 Task: Check the schedule for the "Victory Lane Racing NASCAR Cup Series".
Action: Mouse moved to (222, 391)
Screenshot: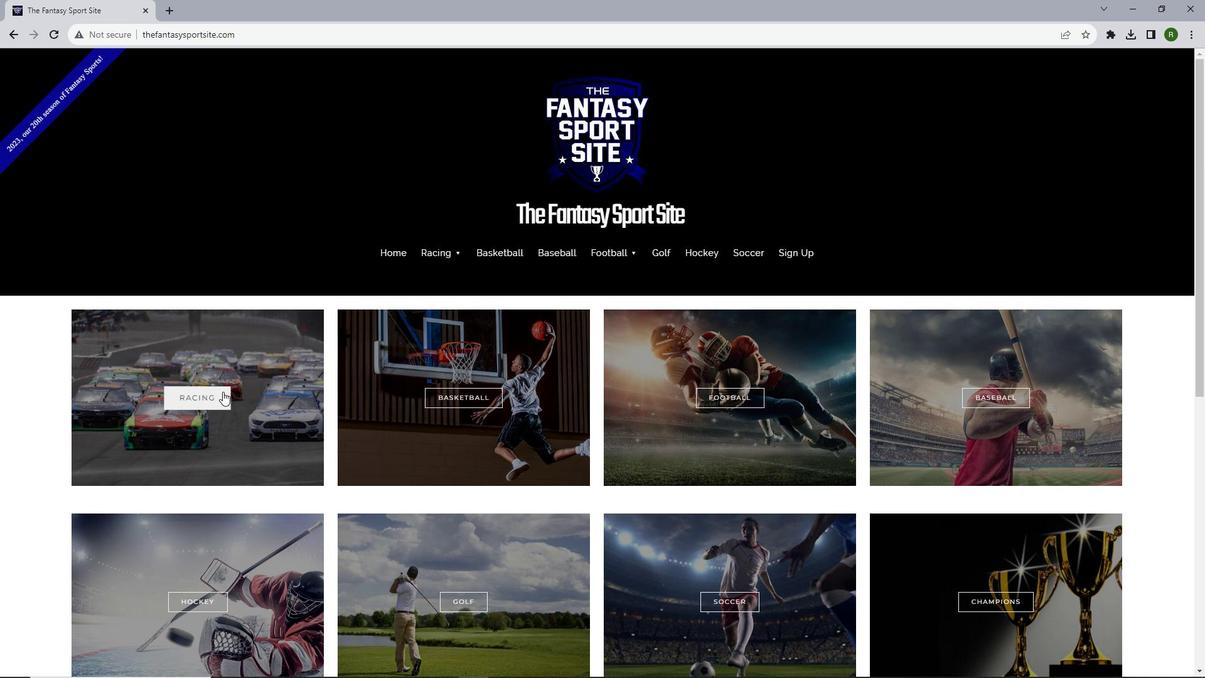 
Action: Mouse pressed left at (222, 391)
Screenshot: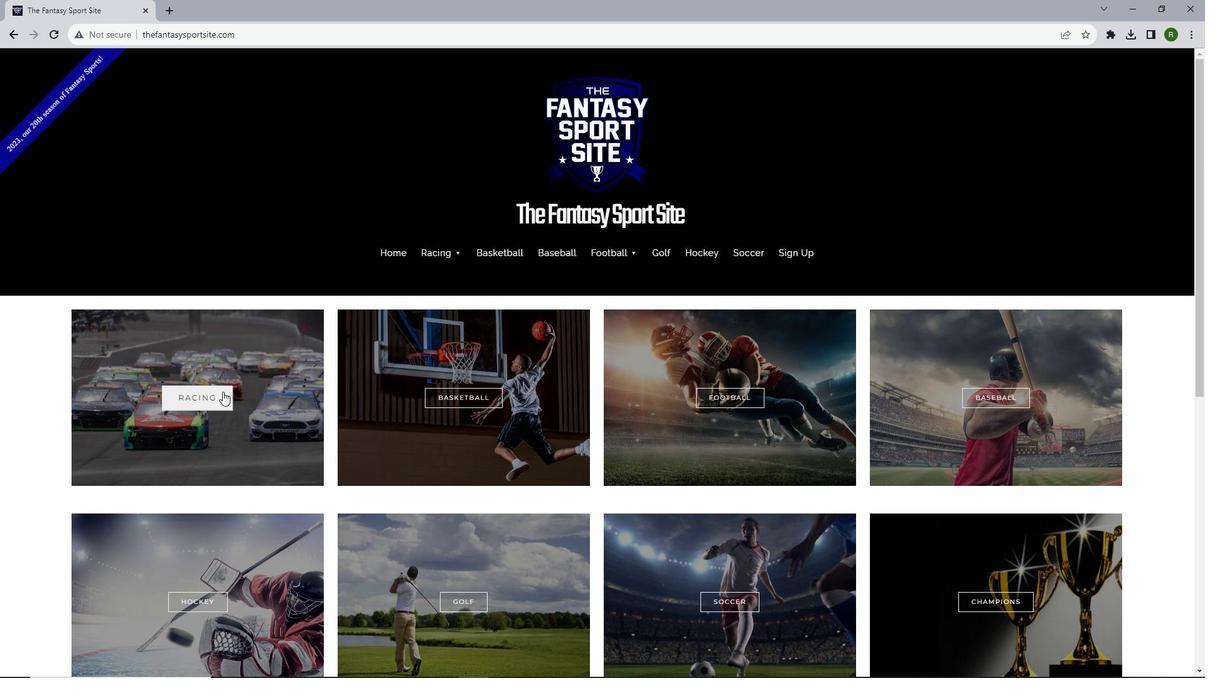 
Action: Mouse moved to (460, 364)
Screenshot: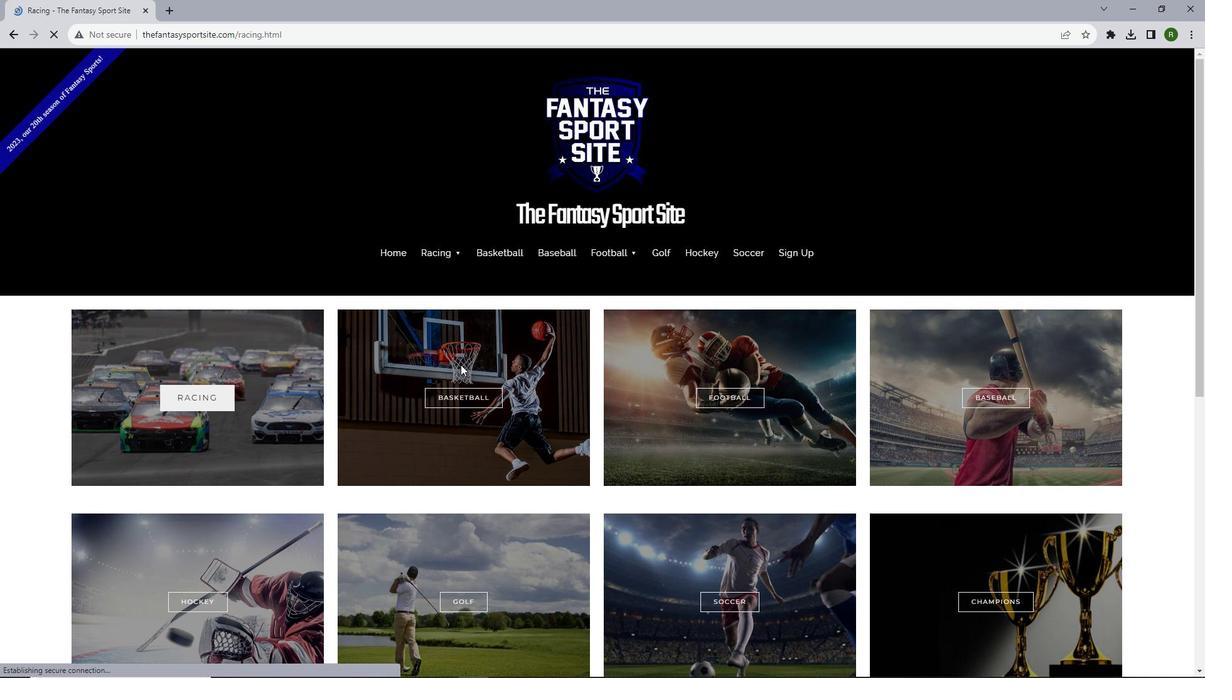
Action: Mouse scrolled (460, 364) with delta (0, 0)
Screenshot: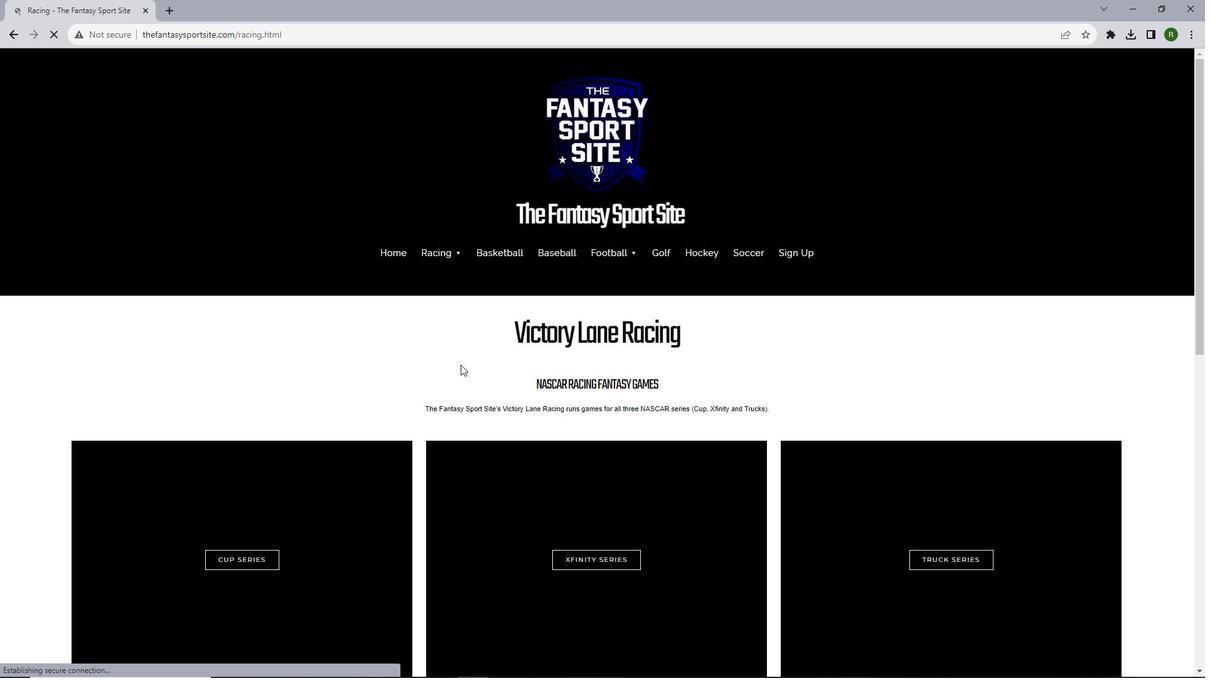 
Action: Mouse scrolled (460, 364) with delta (0, 0)
Screenshot: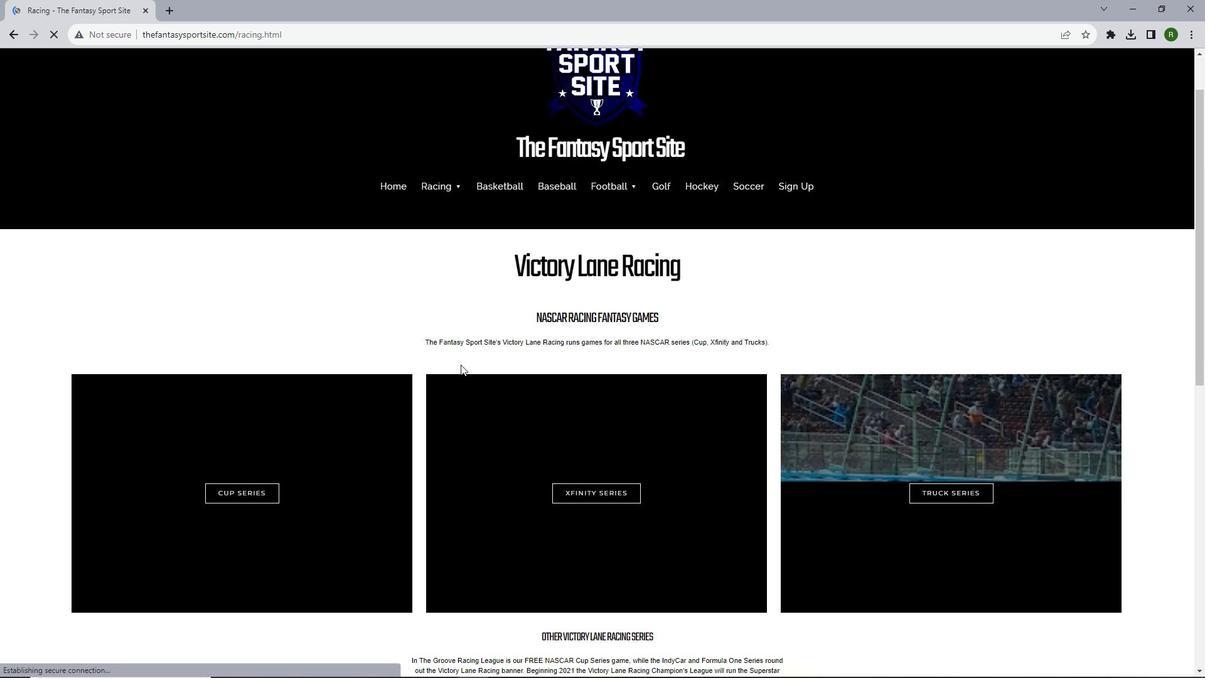 
Action: Mouse scrolled (460, 364) with delta (0, 0)
Screenshot: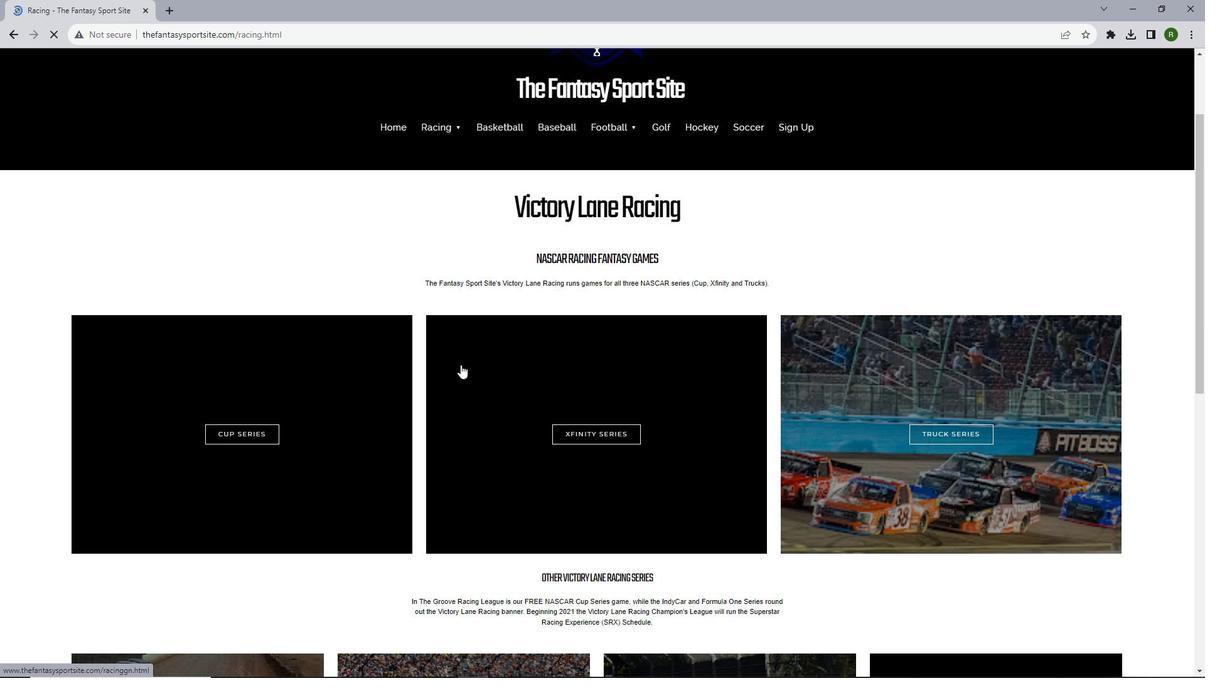 
Action: Mouse scrolled (460, 364) with delta (0, 0)
Screenshot: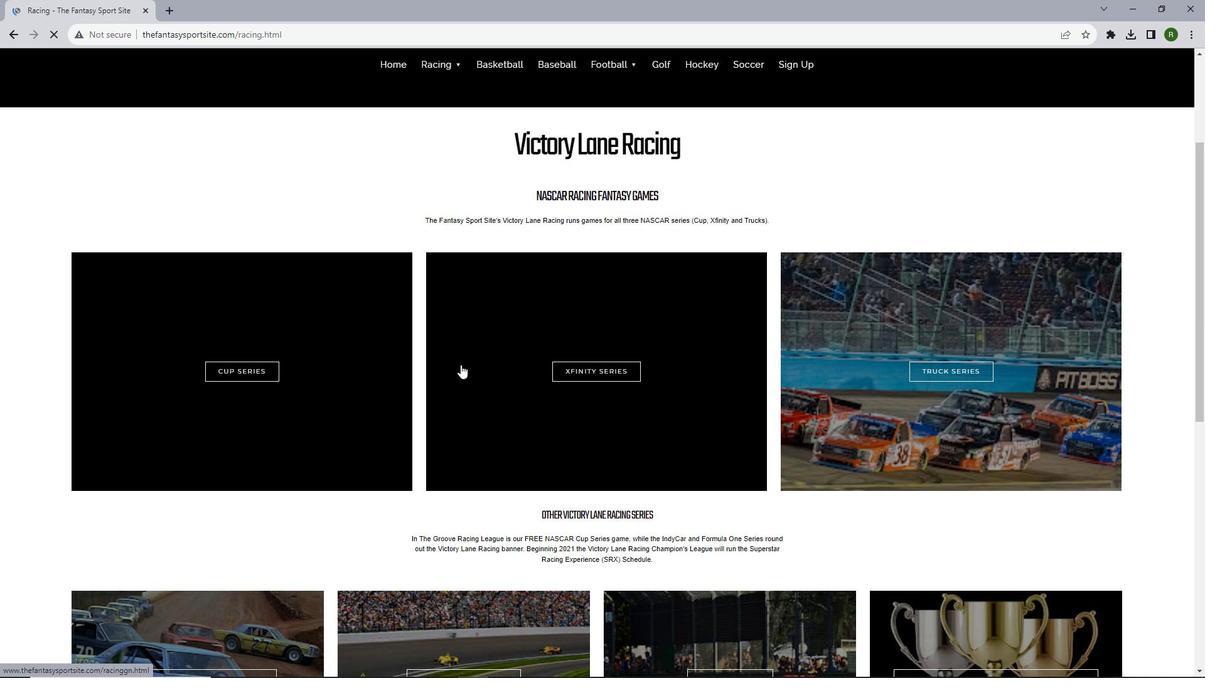 
Action: Mouse moved to (217, 303)
Screenshot: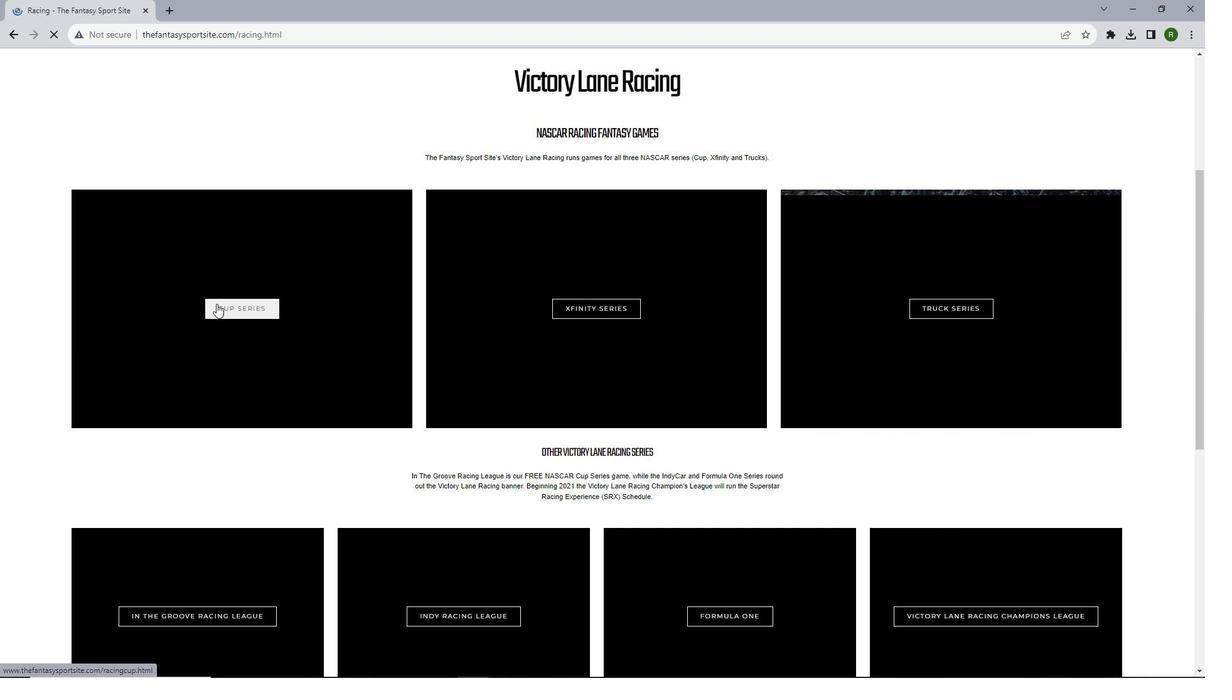 
Action: Mouse pressed left at (217, 303)
Screenshot: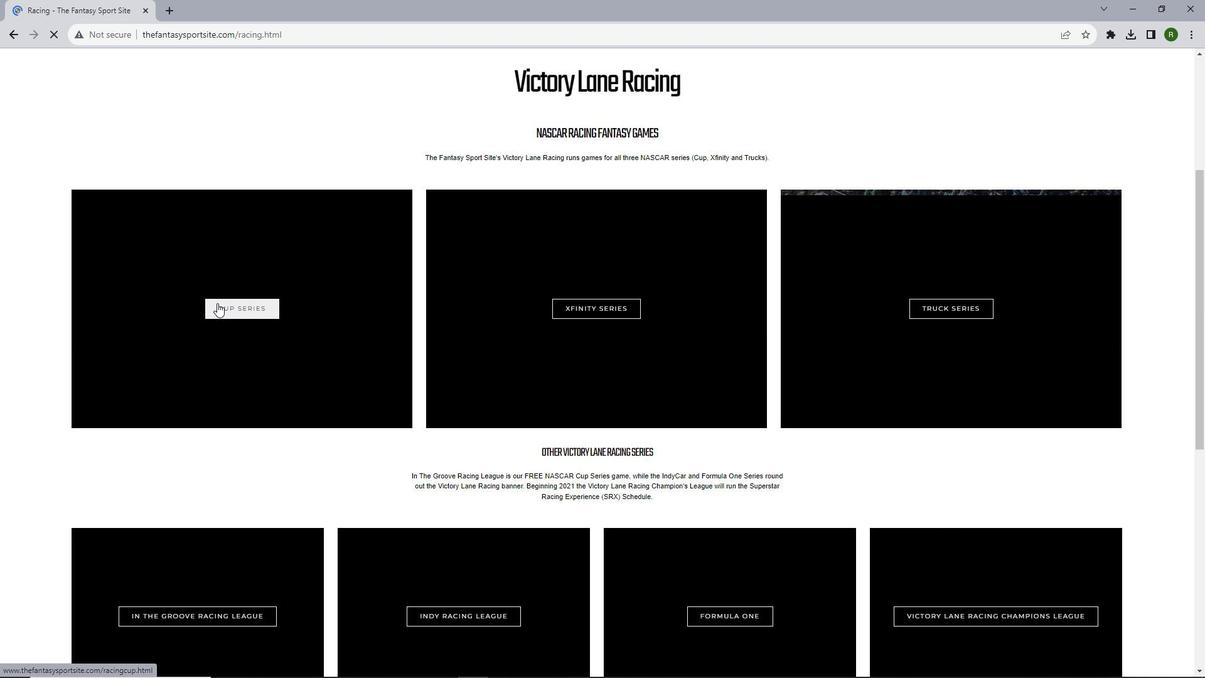 
Action: Mouse moved to (391, 309)
Screenshot: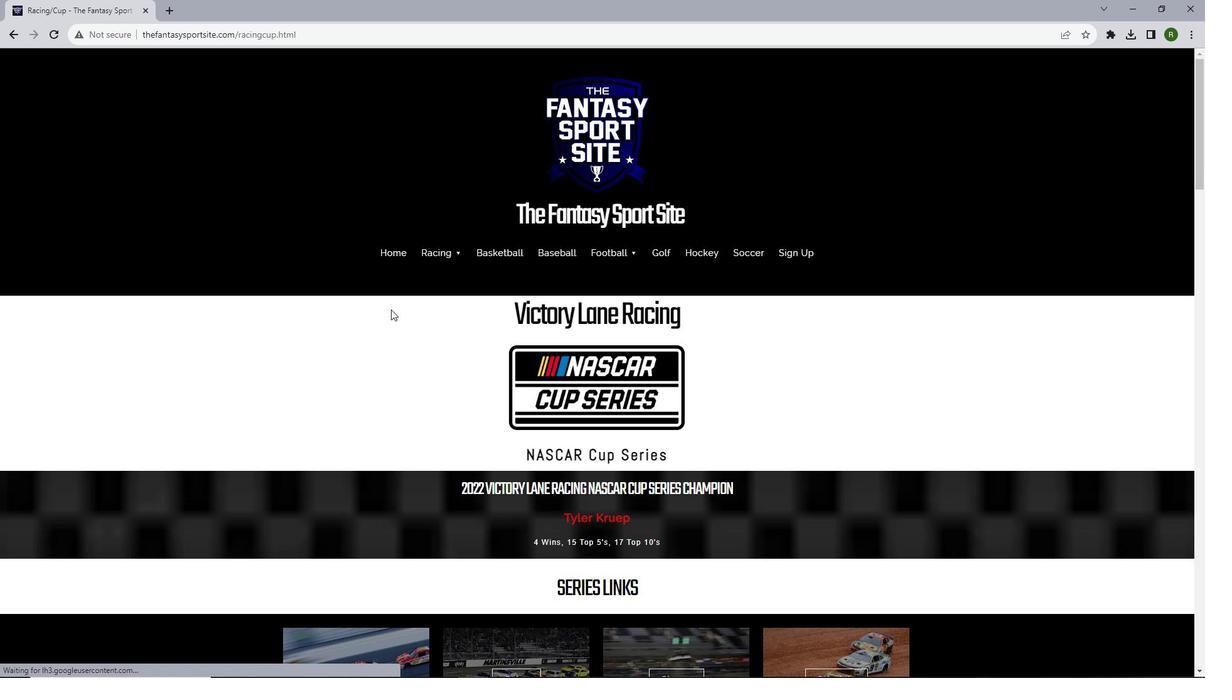 
Action: Mouse scrolled (391, 308) with delta (0, 0)
Screenshot: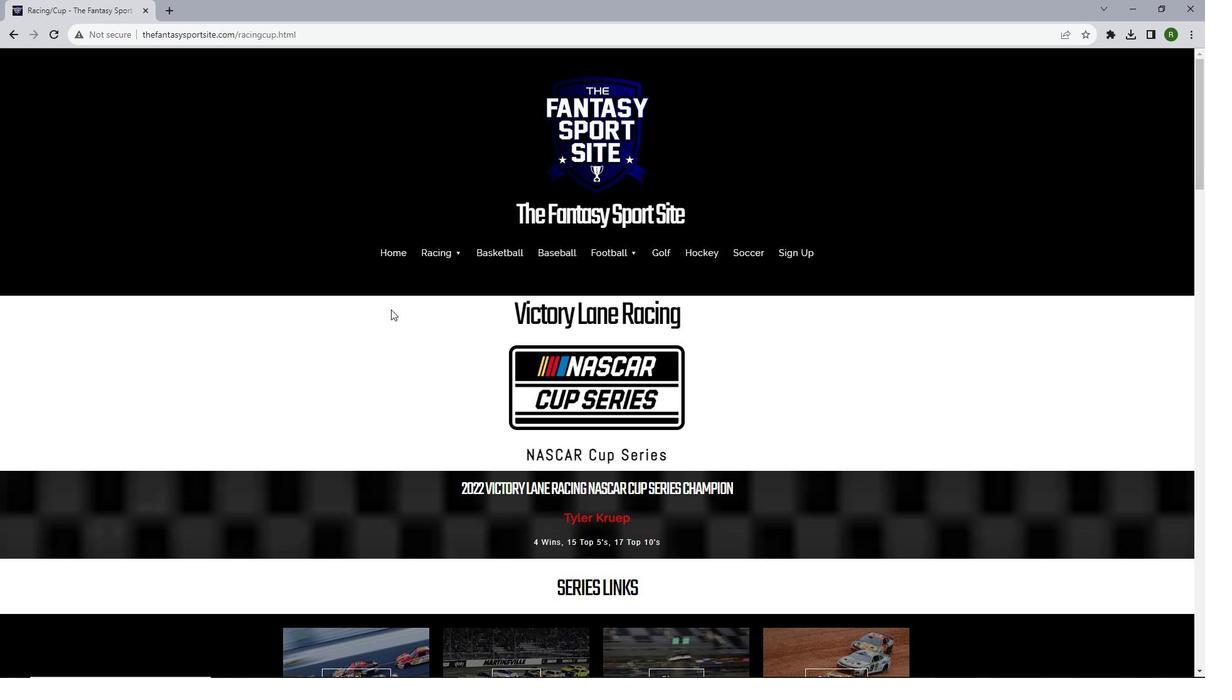 
Action: Mouse moved to (392, 309)
Screenshot: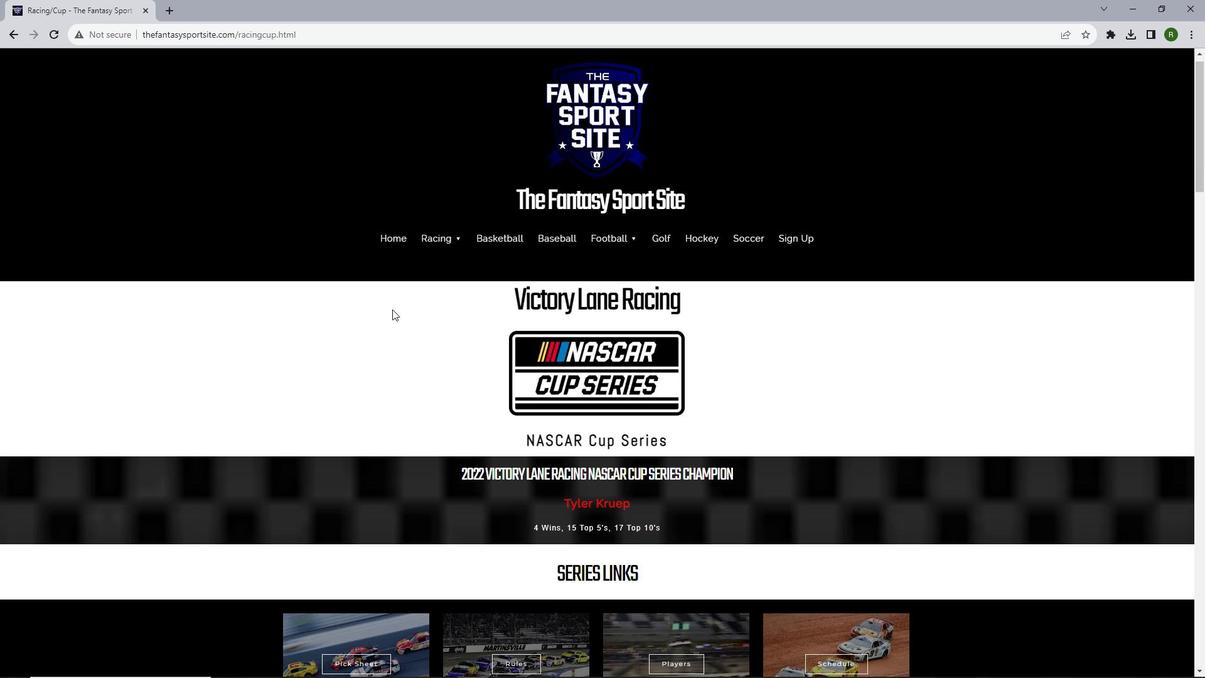 
Action: Mouse scrolled (392, 308) with delta (0, 0)
Screenshot: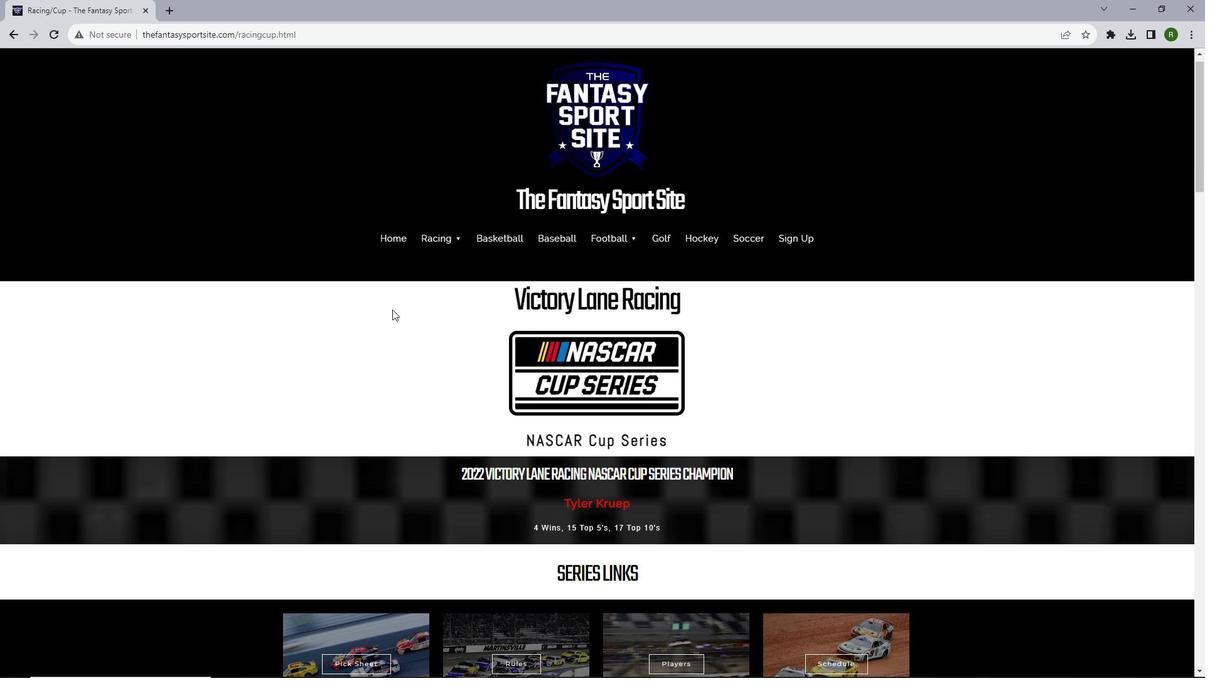 
Action: Mouse scrolled (392, 308) with delta (0, 0)
Screenshot: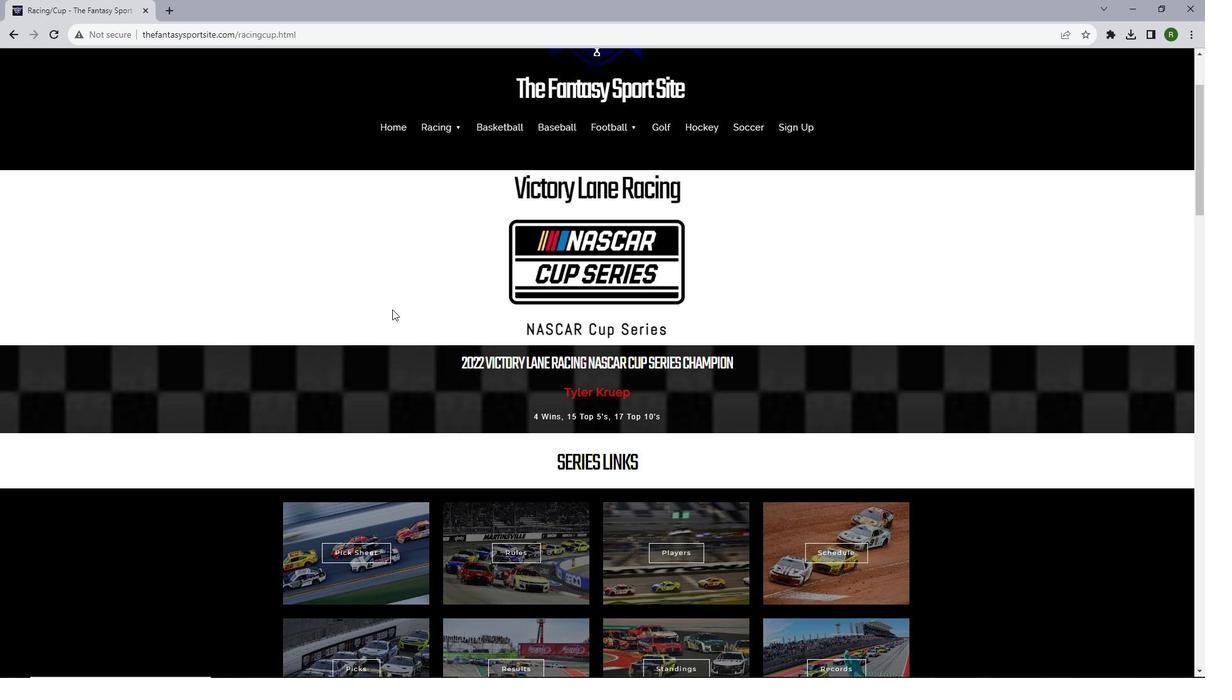 
Action: Mouse moved to (412, 312)
Screenshot: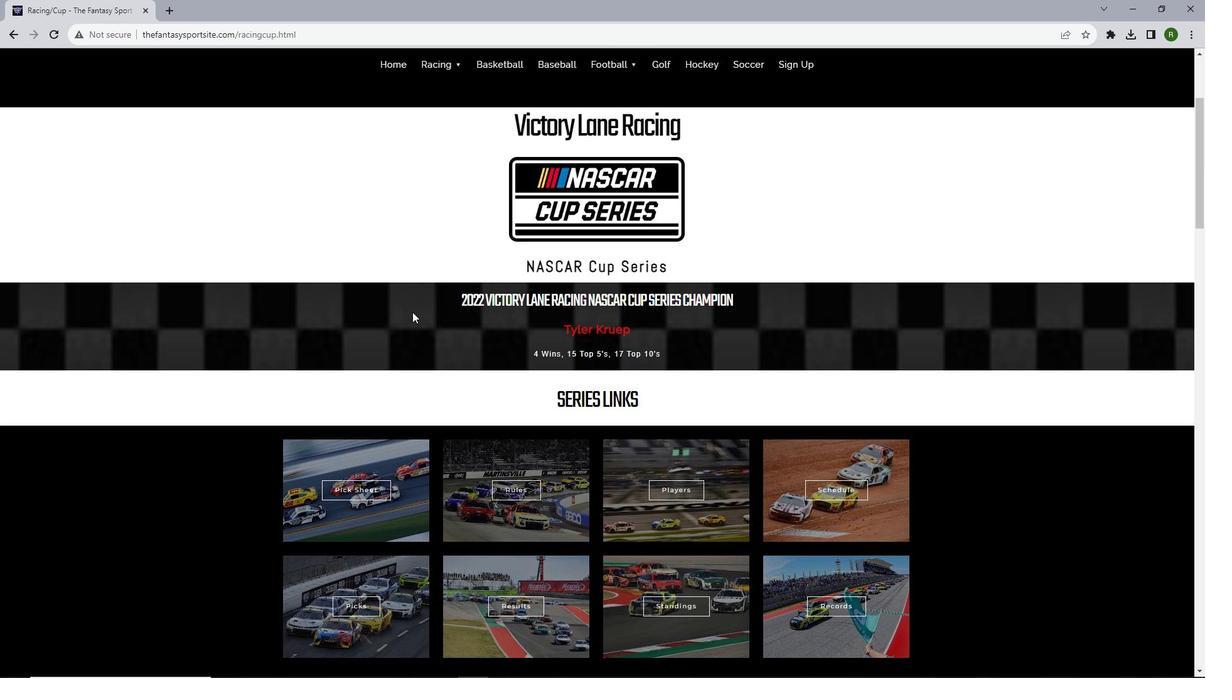 
Action: Mouse scrolled (412, 311) with delta (0, 0)
Screenshot: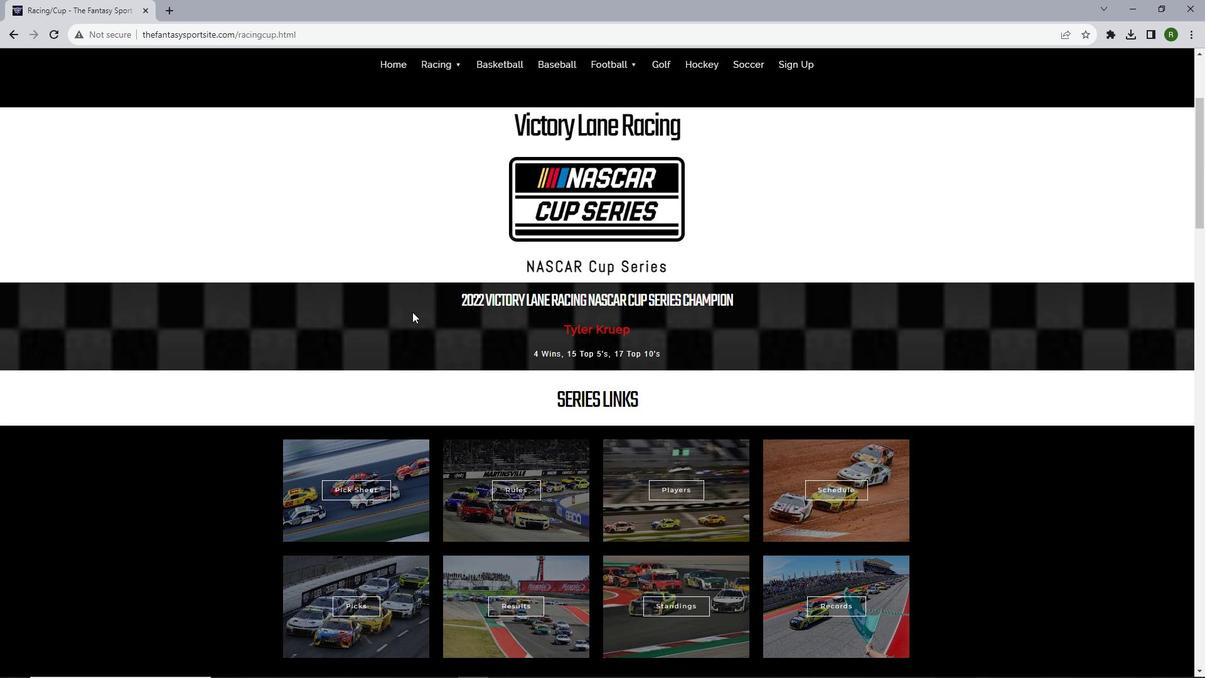 
Action: Mouse moved to (425, 312)
Screenshot: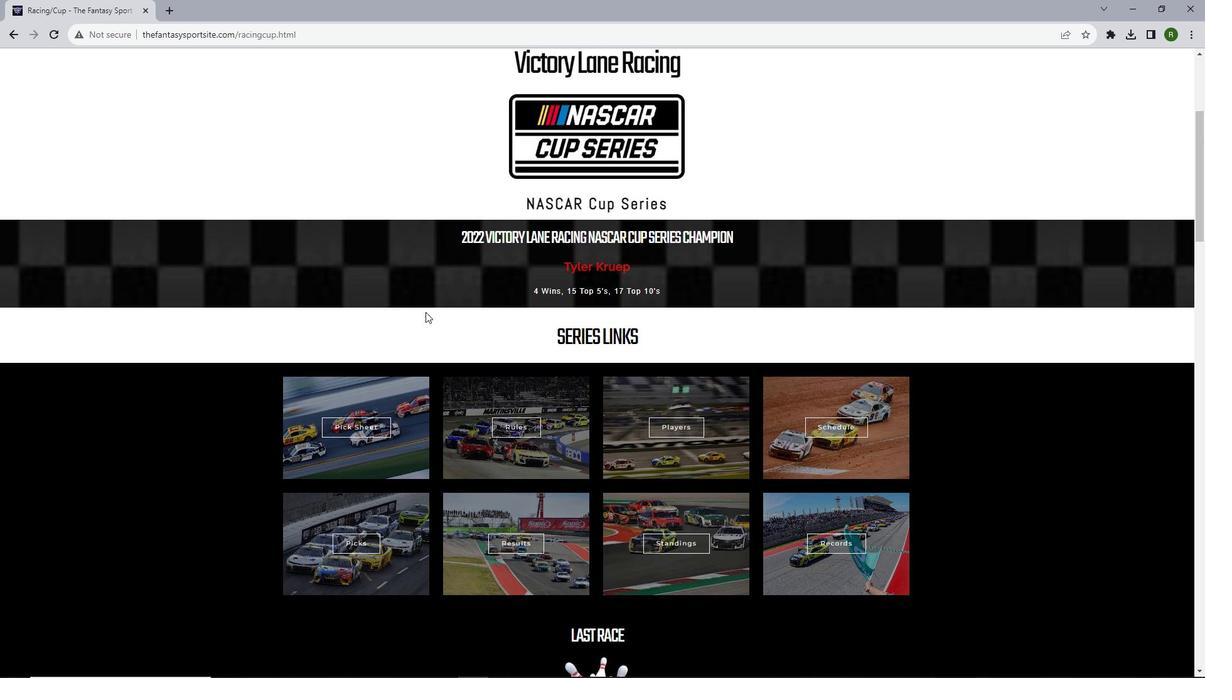 
Action: Mouse scrolled (425, 311) with delta (0, 0)
Screenshot: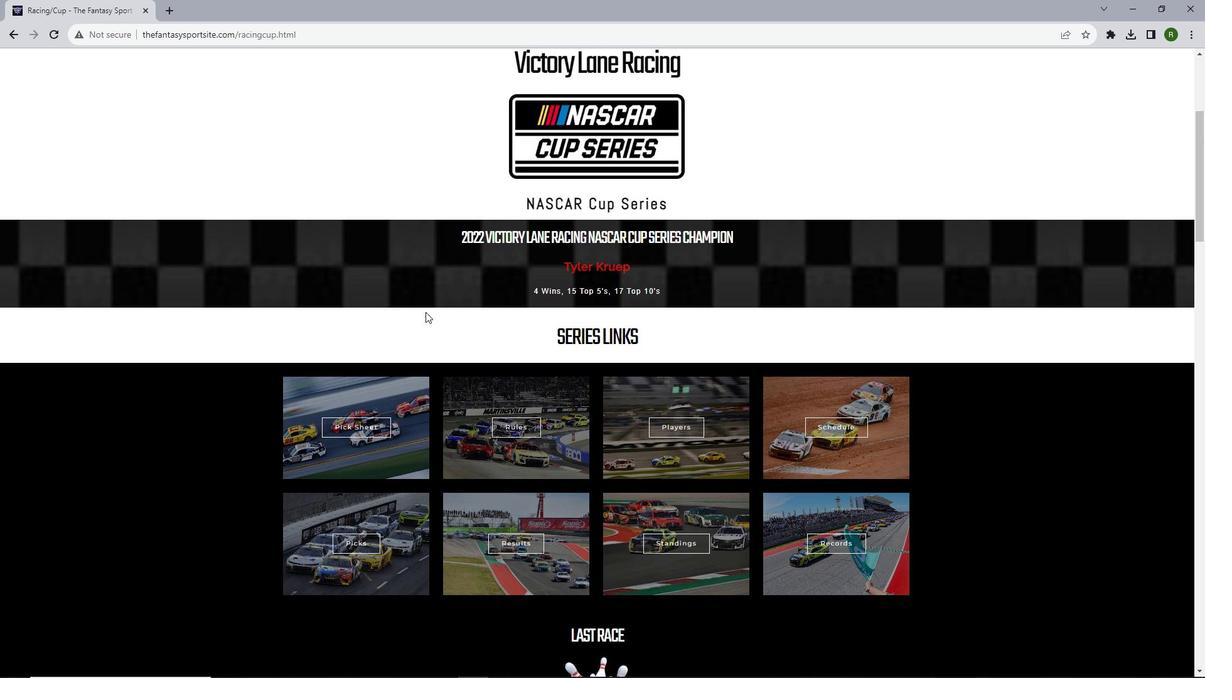 
Action: Mouse moved to (427, 312)
Screenshot: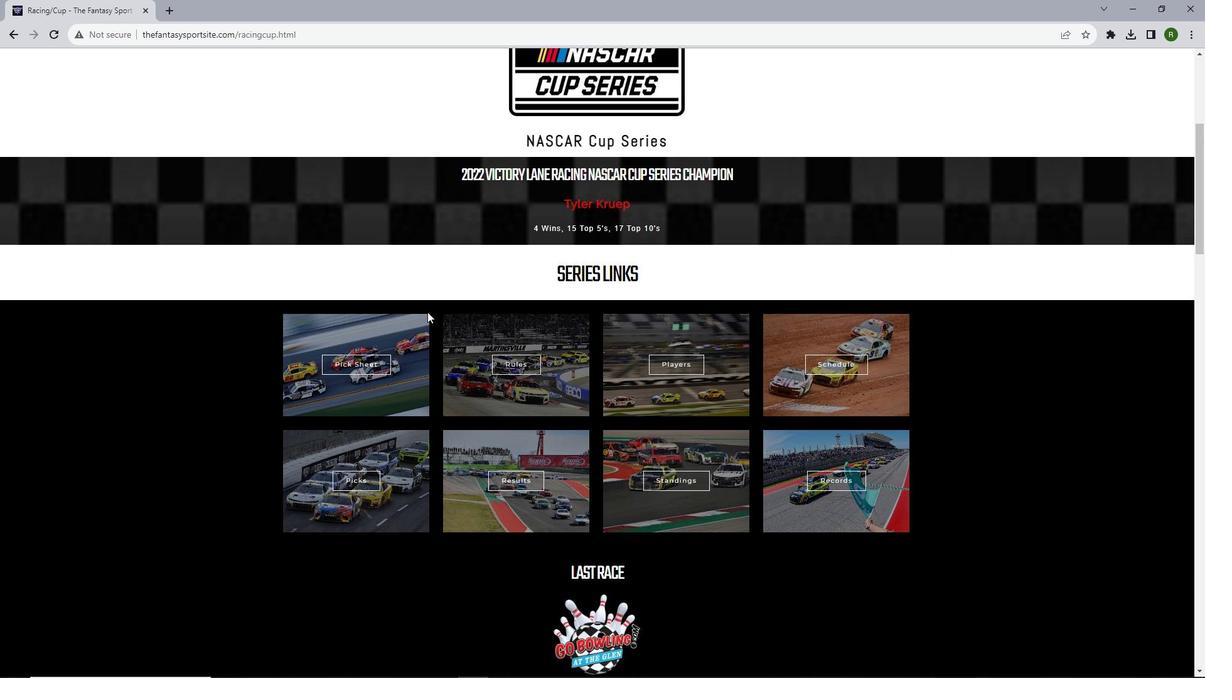 
Action: Mouse scrolled (427, 311) with delta (0, 0)
Screenshot: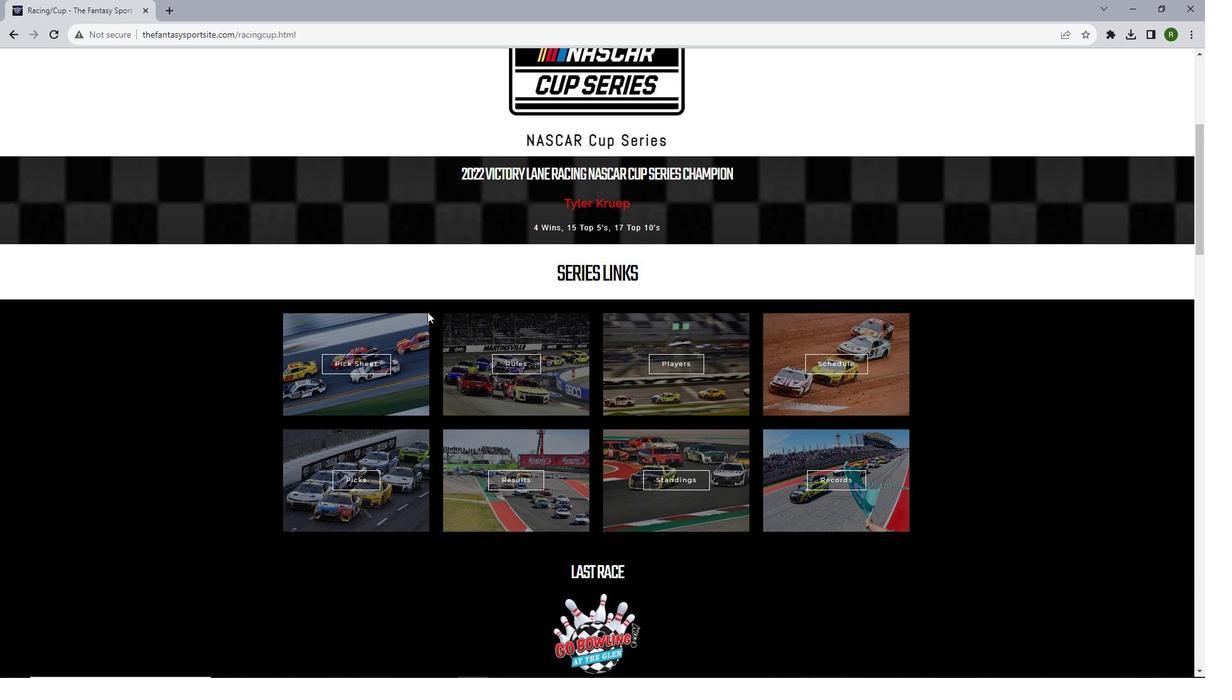 
Action: Mouse moved to (845, 310)
Screenshot: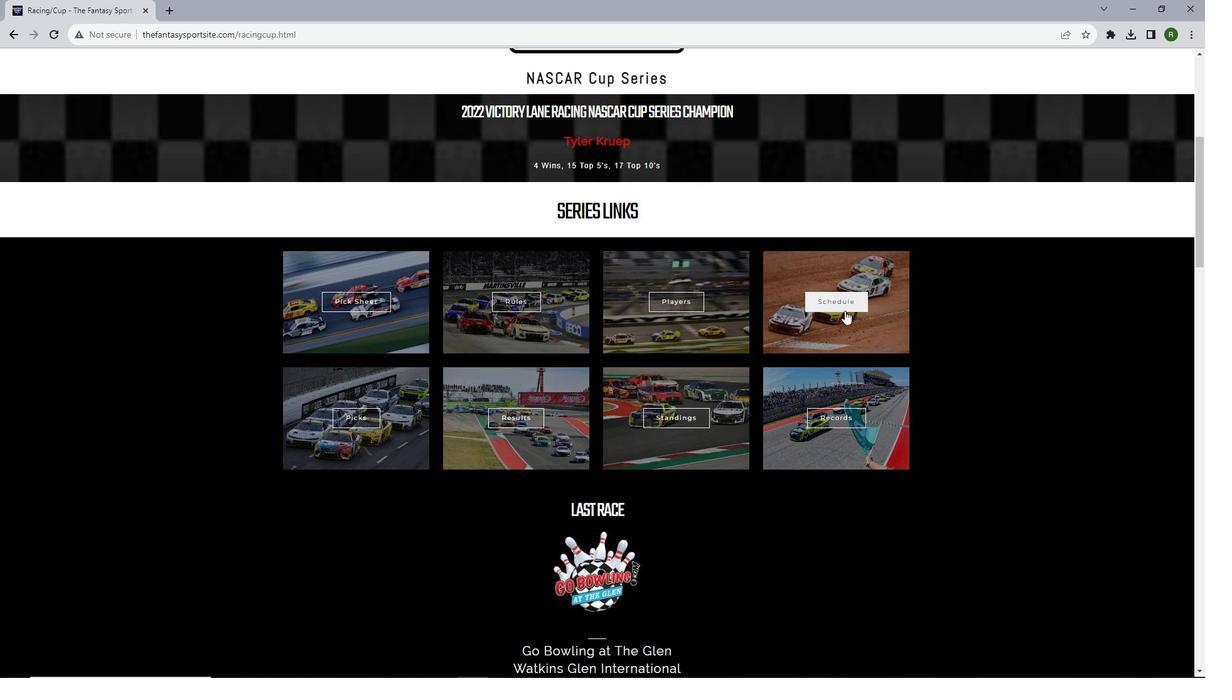 
Action: Mouse pressed left at (845, 310)
Screenshot: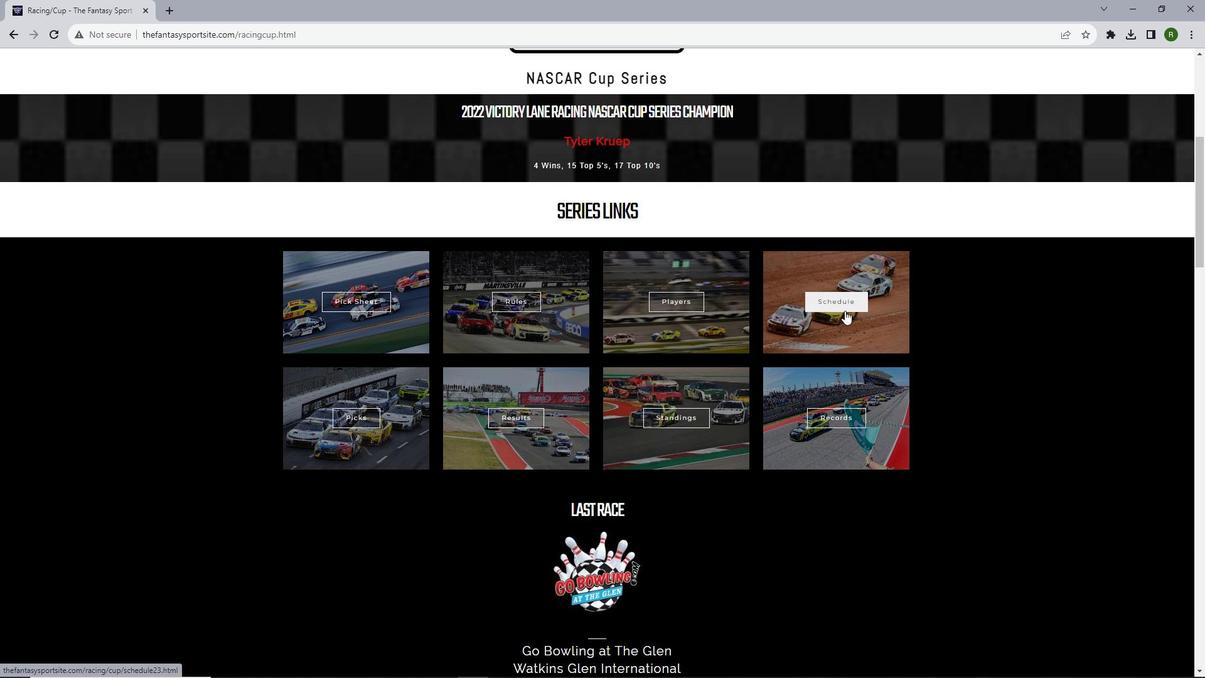 
Action: Mouse moved to (563, 193)
Screenshot: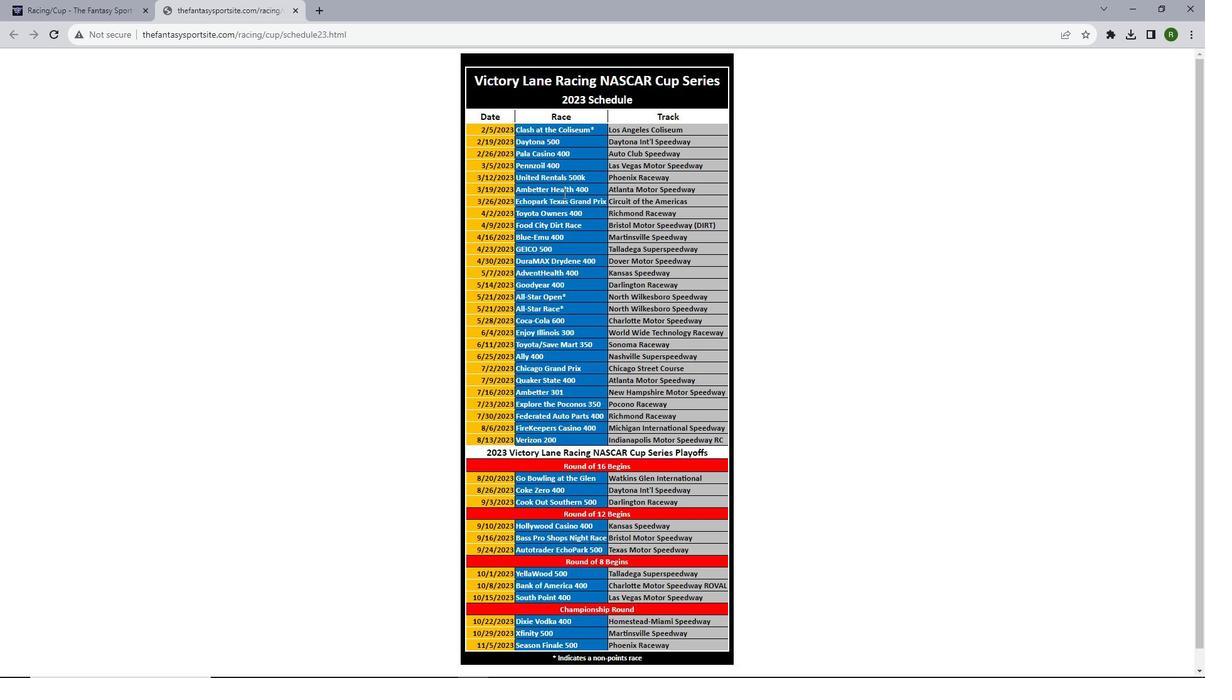 
Action: Mouse scrolled (563, 192) with delta (0, 0)
Screenshot: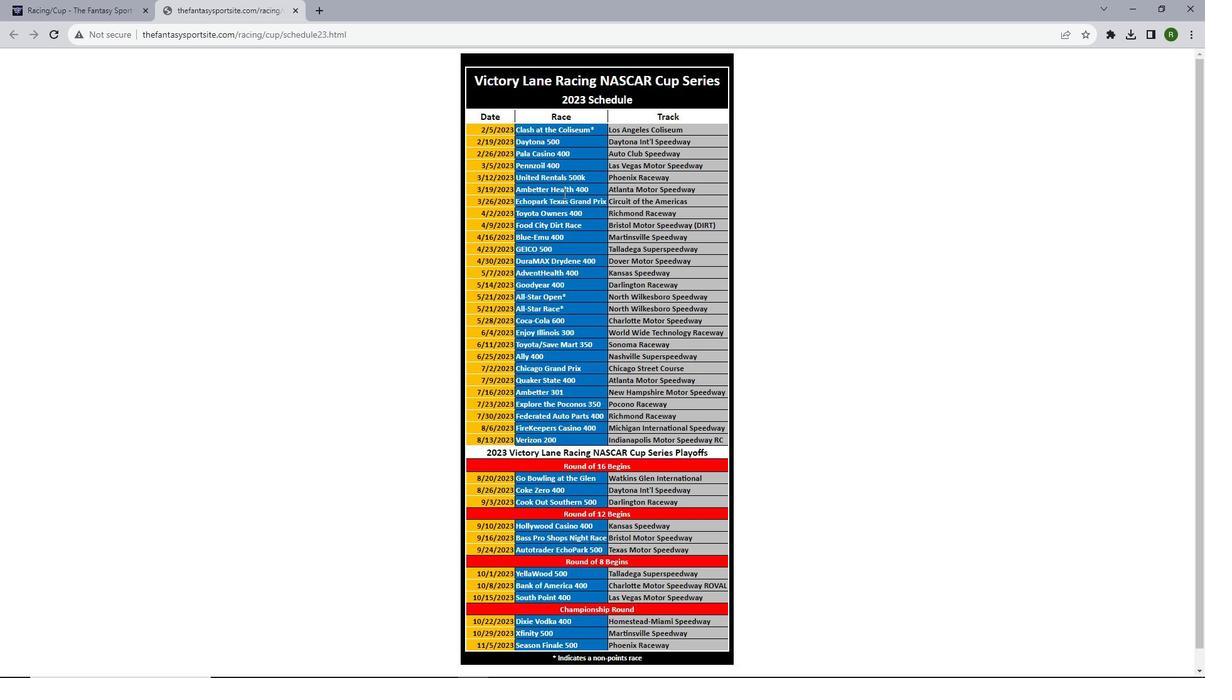 
Action: Mouse scrolled (563, 192) with delta (0, 0)
Screenshot: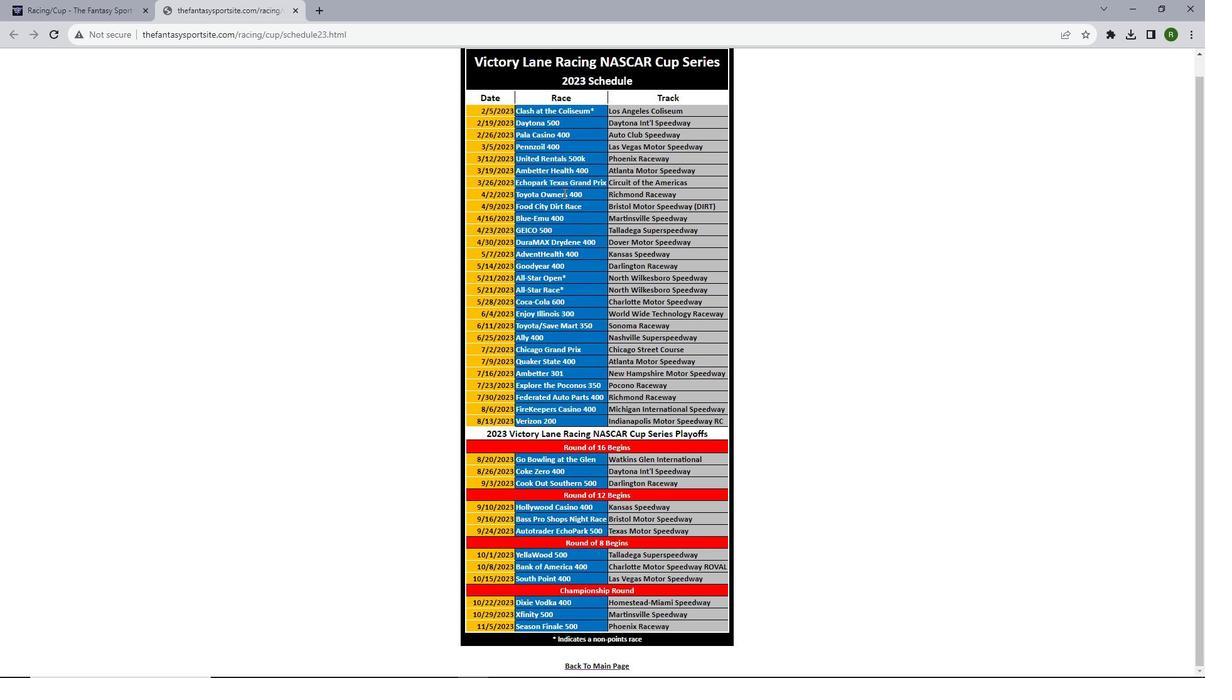 
Action: Mouse scrolled (563, 192) with delta (0, 0)
Screenshot: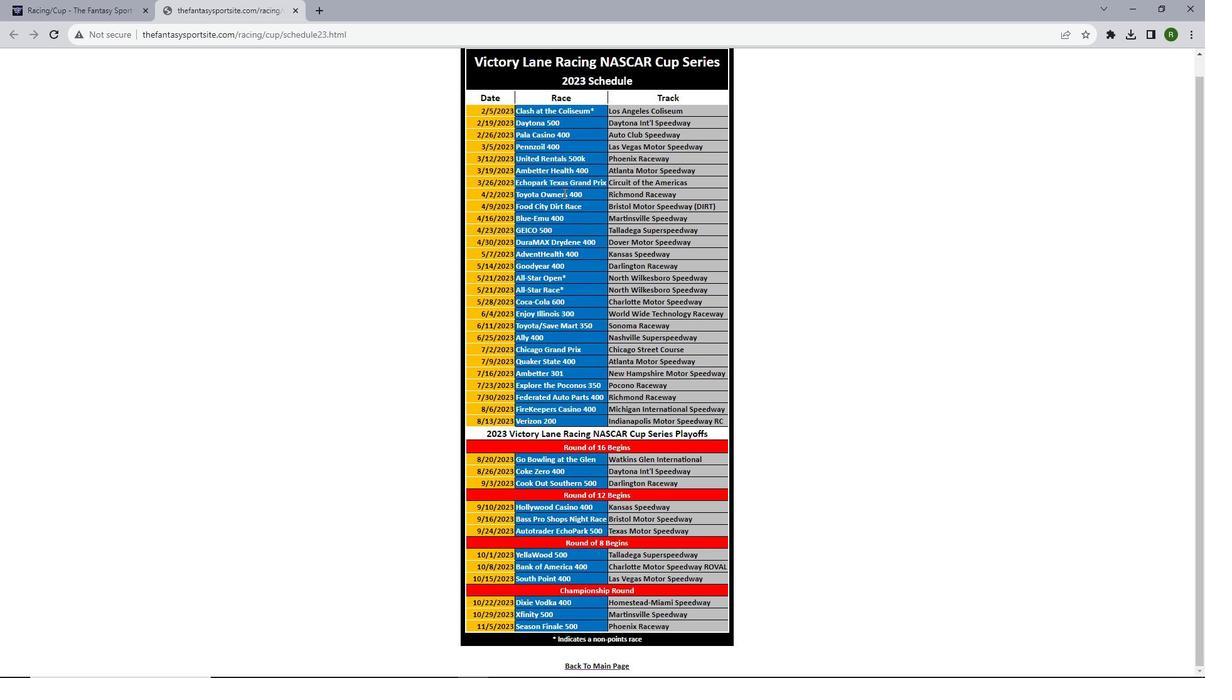 
Action: Mouse scrolled (563, 192) with delta (0, 0)
Screenshot: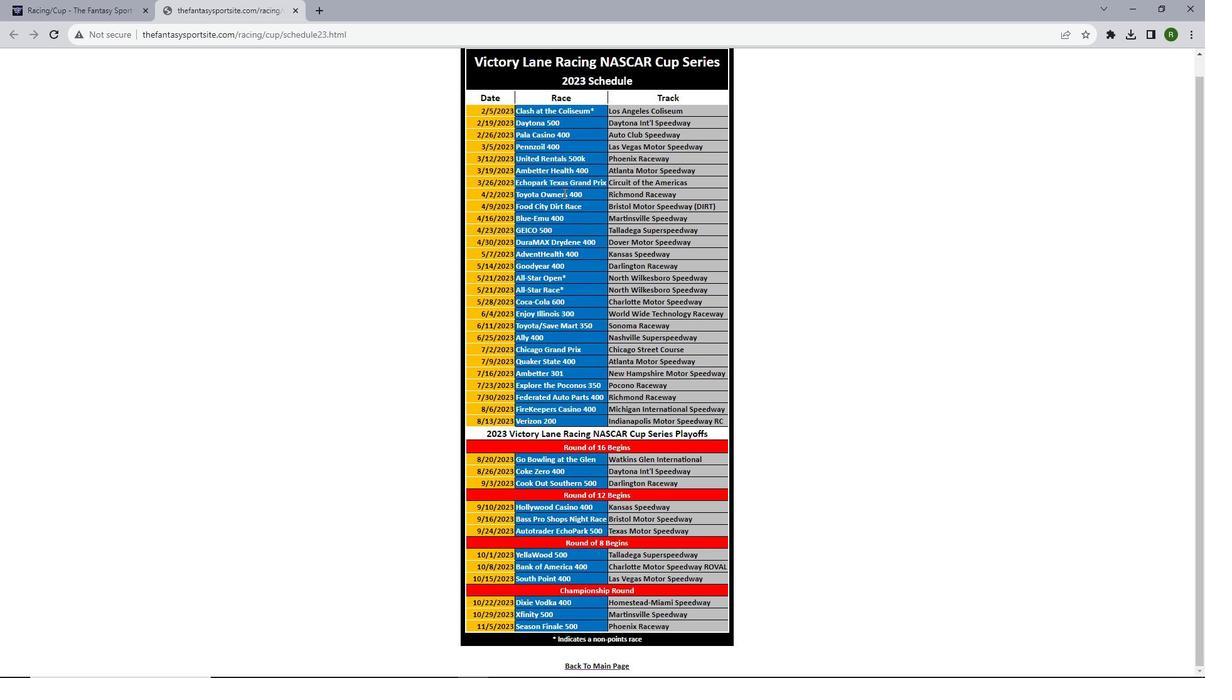 
Action: Mouse moved to (562, 240)
Screenshot: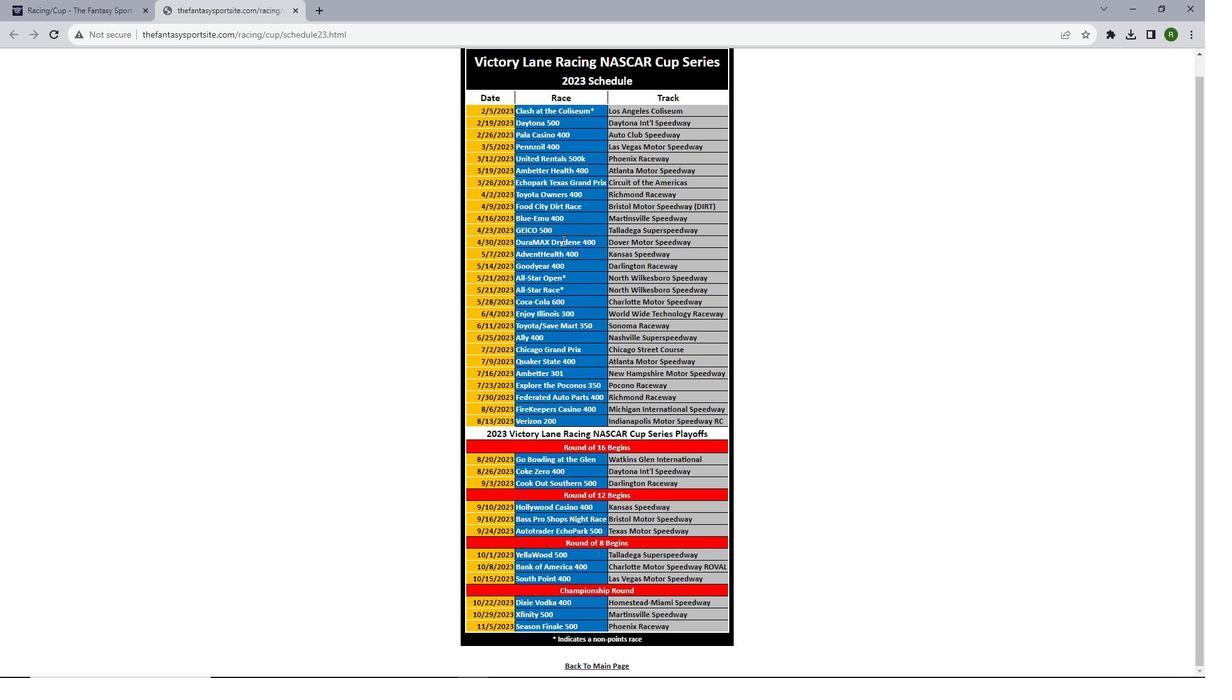 
Action: Mouse scrolled (562, 241) with delta (0, 0)
Screenshot: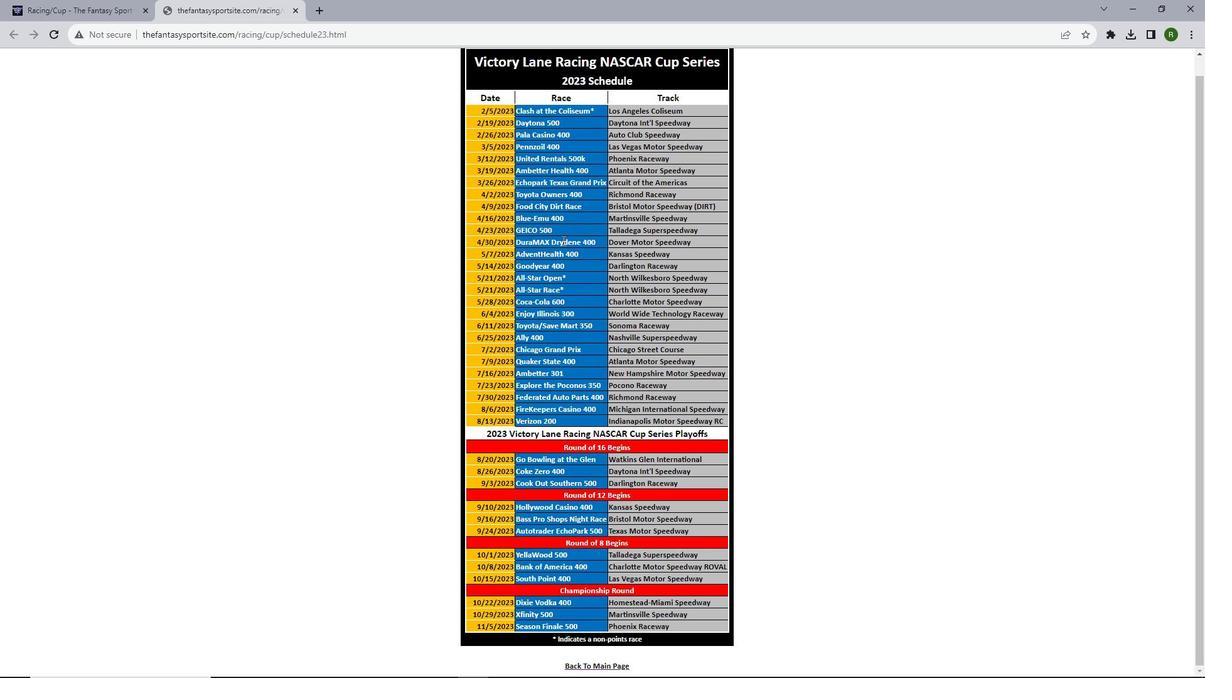 
Action: Mouse moved to (560, 247)
Screenshot: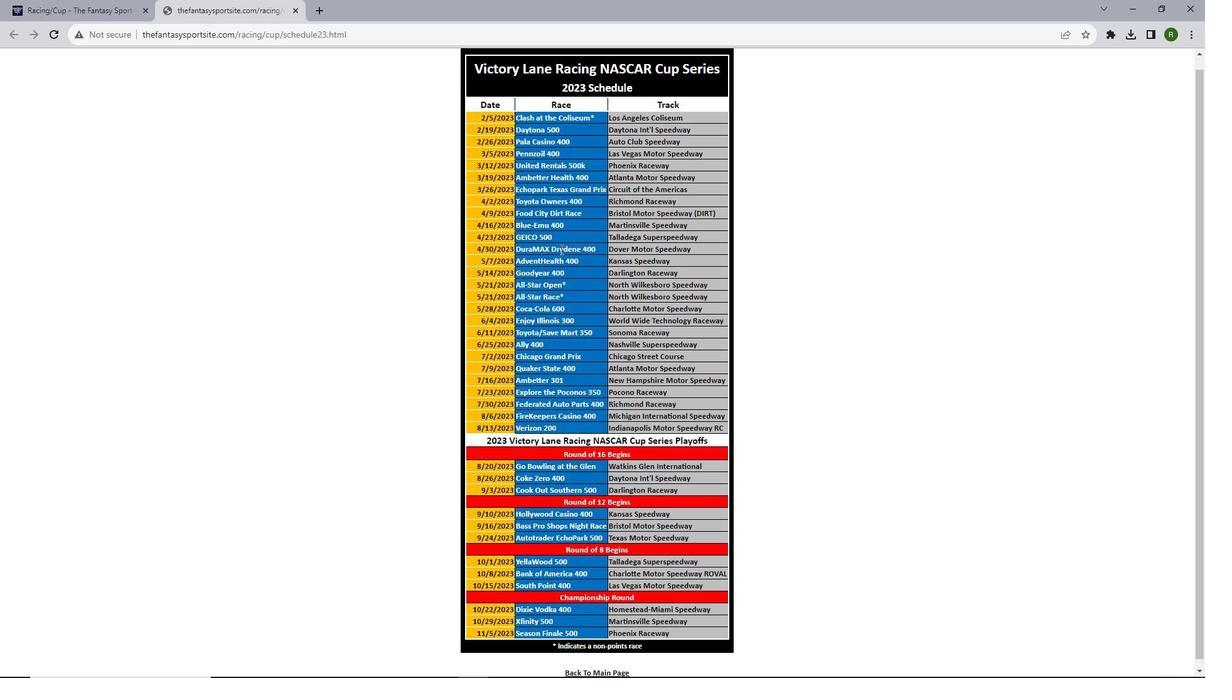 
Action: Mouse scrolled (560, 248) with delta (0, 0)
Screenshot: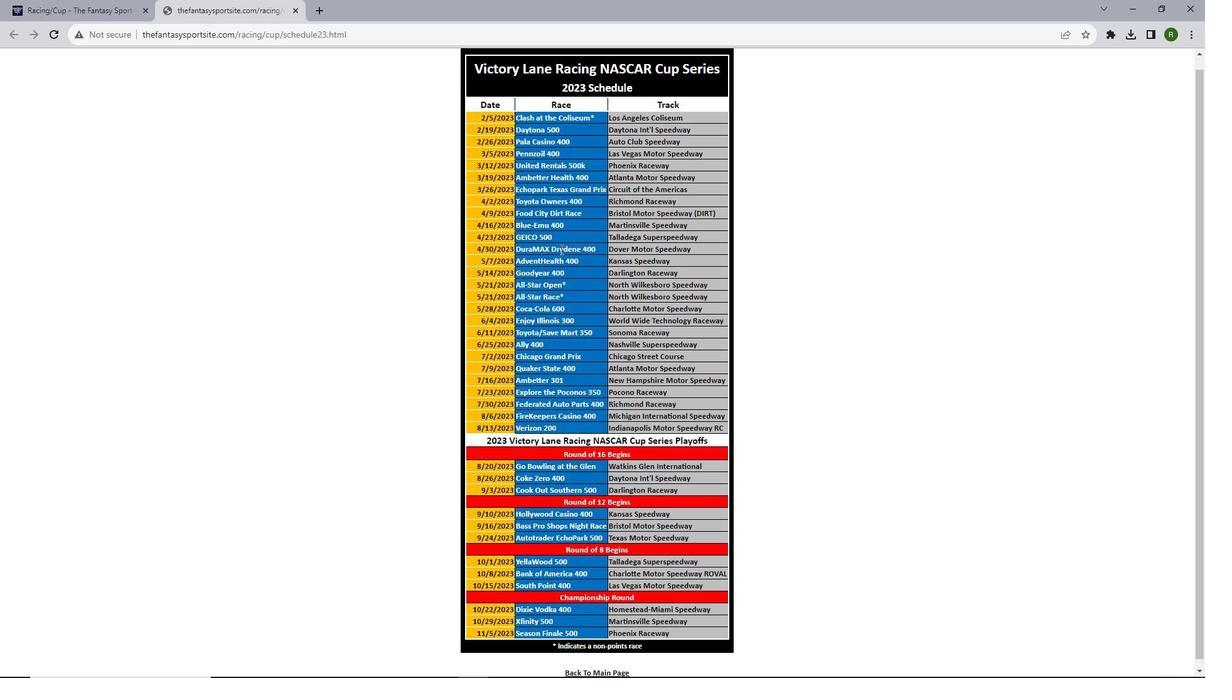 
Action: Mouse moved to (508, 382)
Screenshot: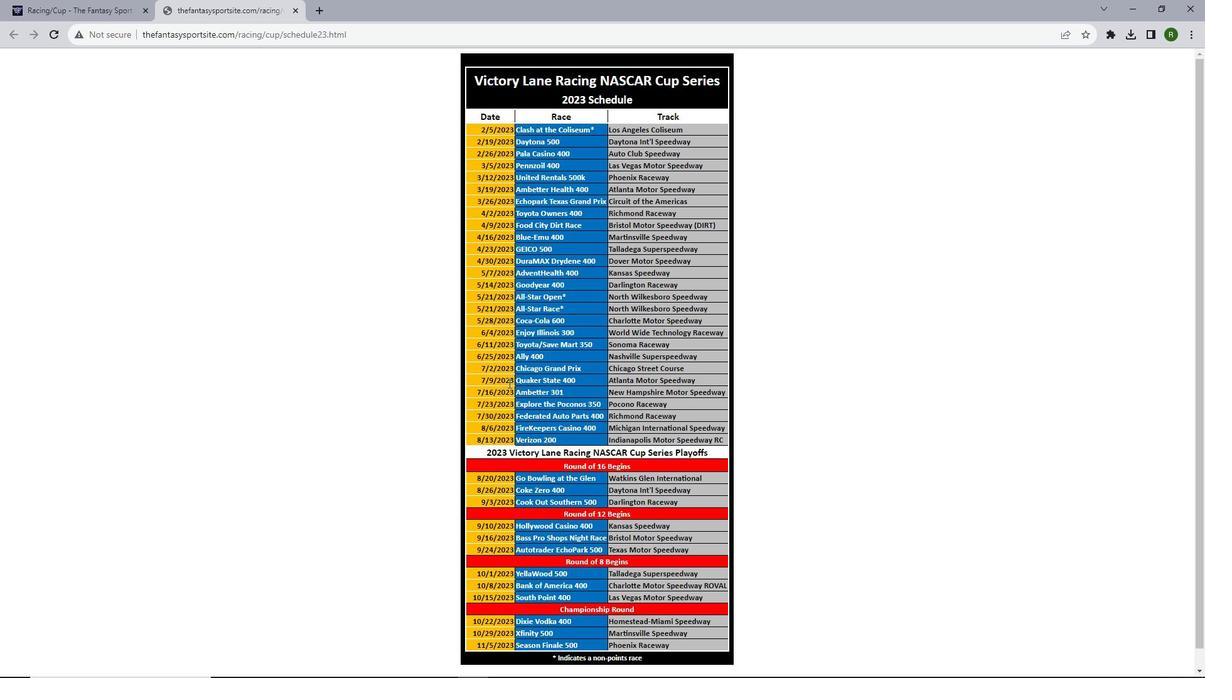 
Action: Mouse scrolled (508, 381) with delta (0, 0)
Screenshot: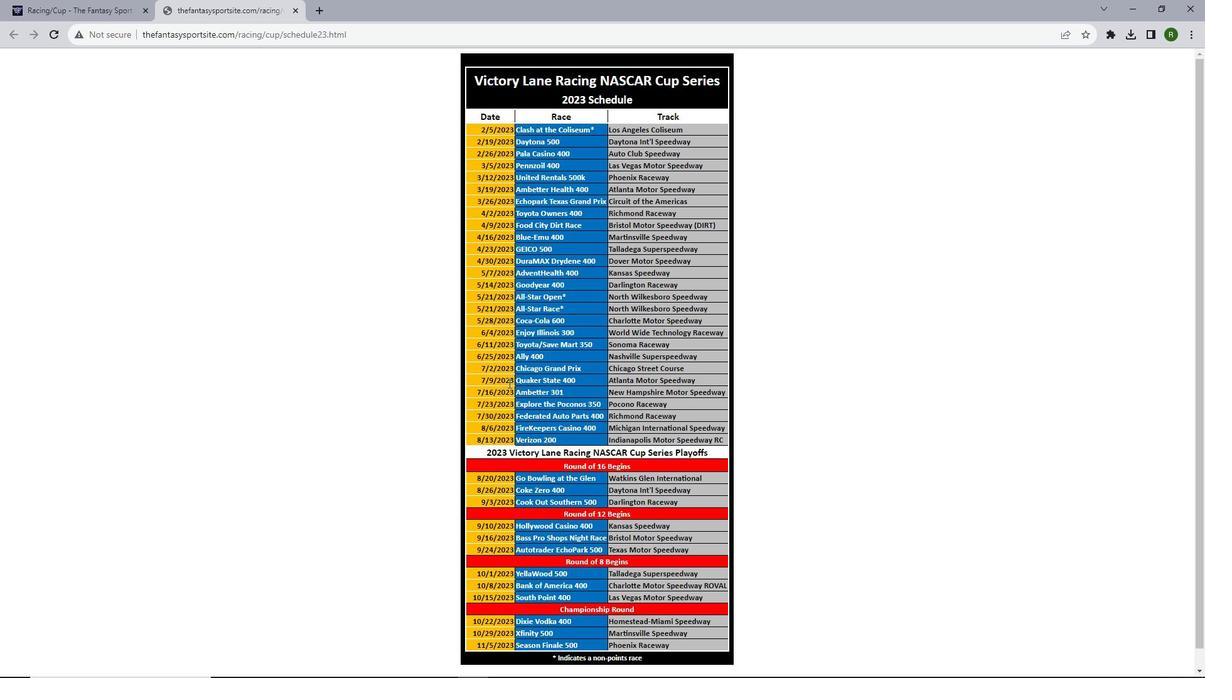 
Action: Mouse moved to (509, 386)
Screenshot: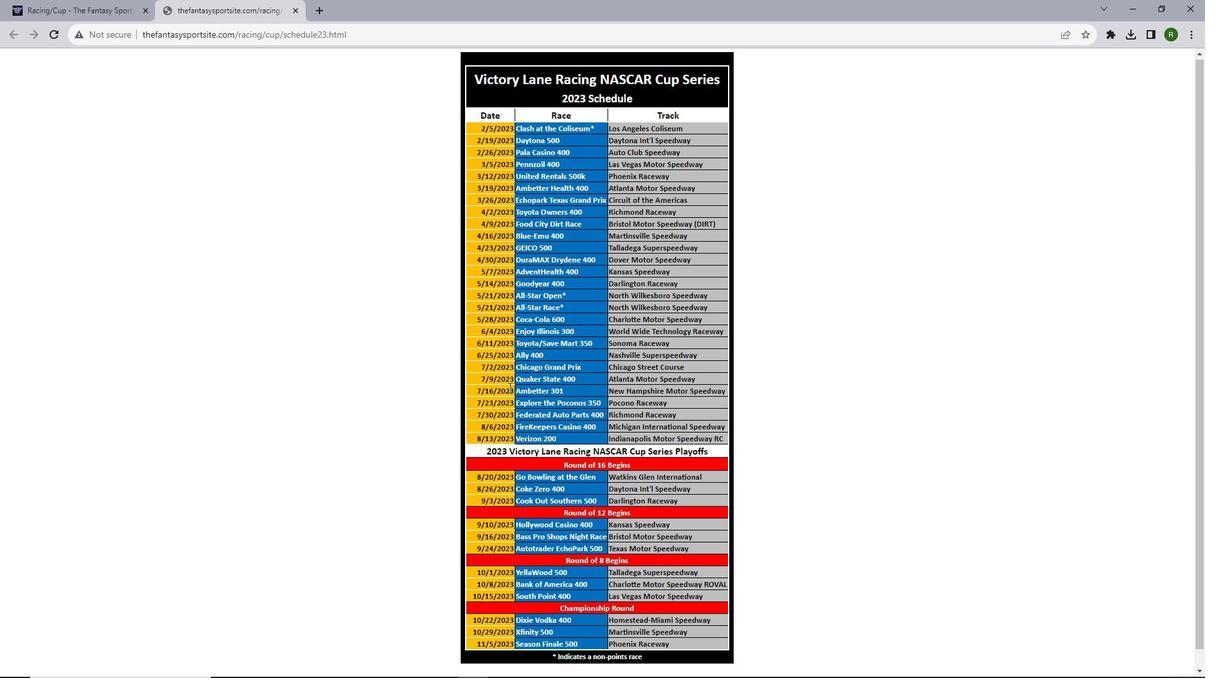 
Action: Mouse scrolled (509, 384) with delta (0, 0)
Screenshot: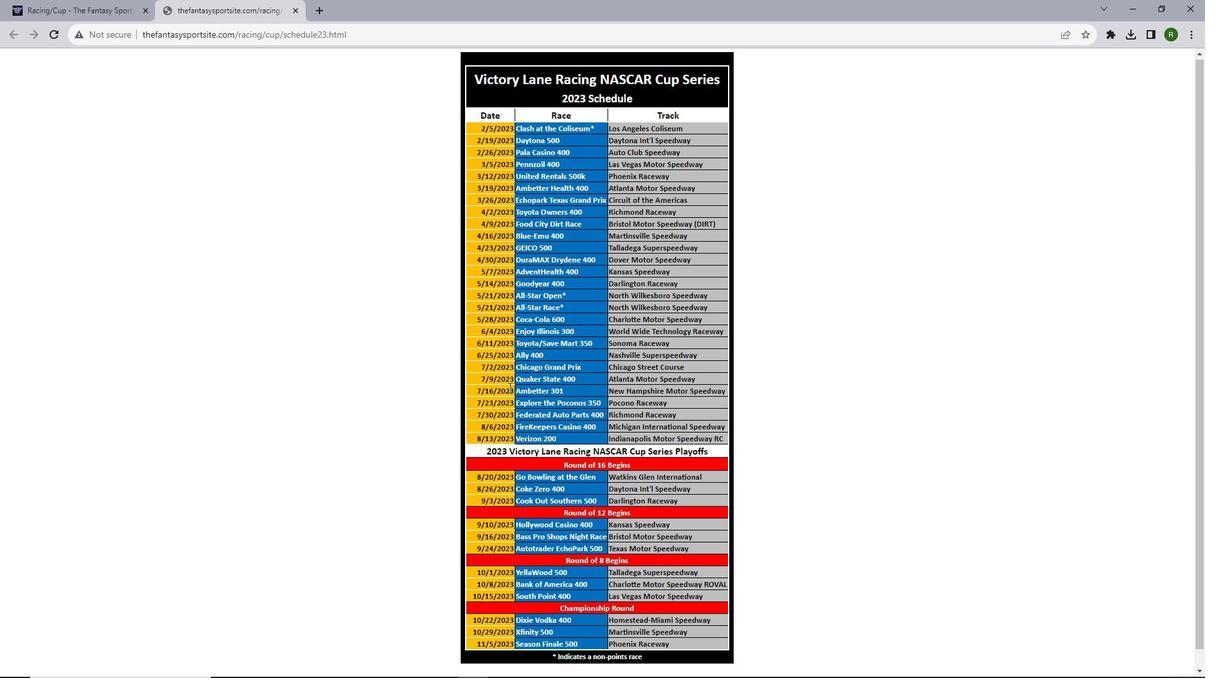 
Action: Mouse moved to (509, 388)
Screenshot: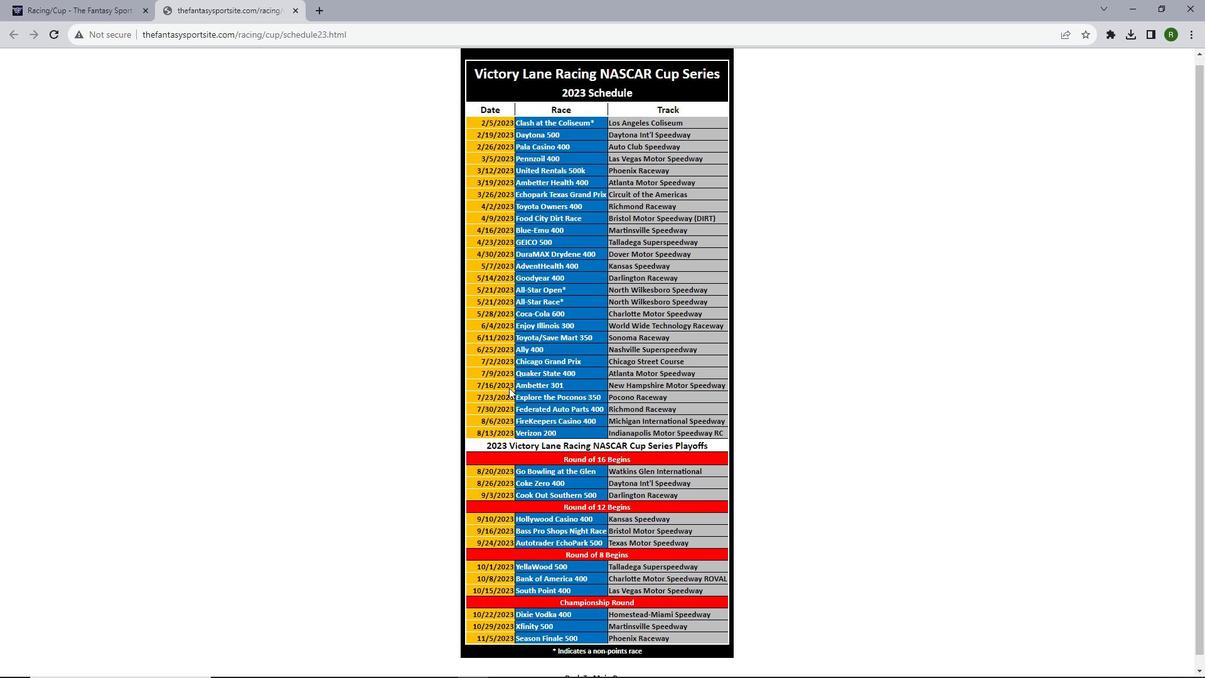 
Action: Mouse scrolled (509, 387) with delta (0, 0)
Screenshot: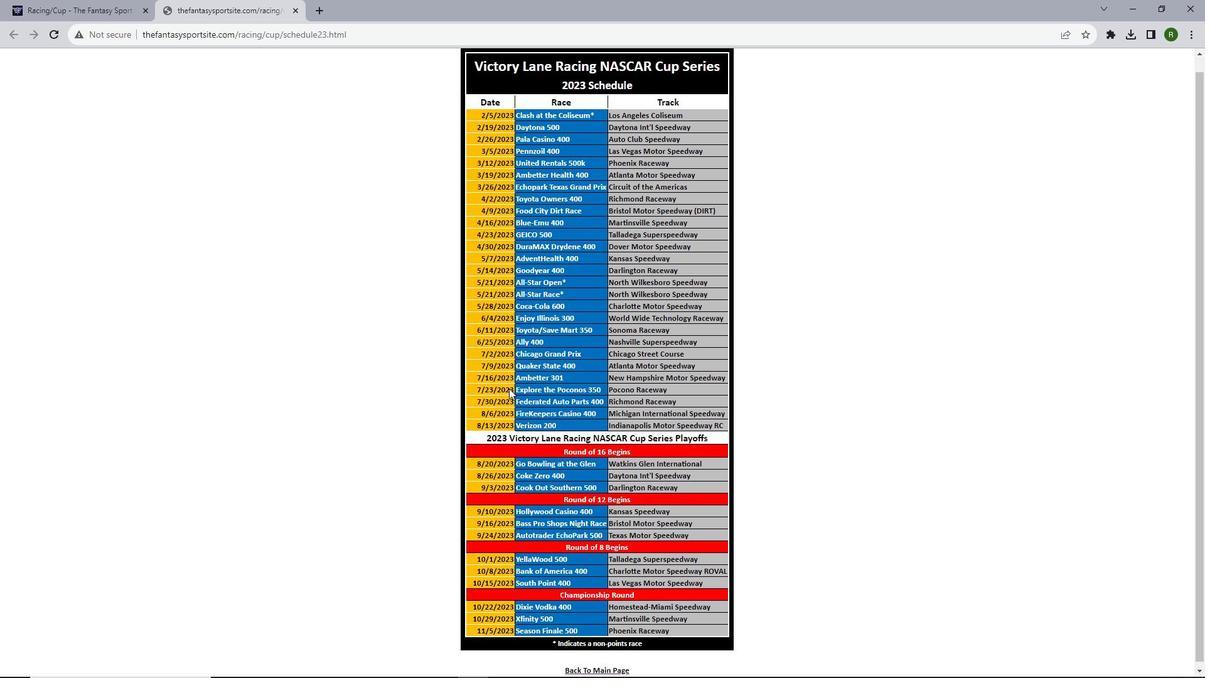 
Action: Mouse moved to (534, 542)
Screenshot: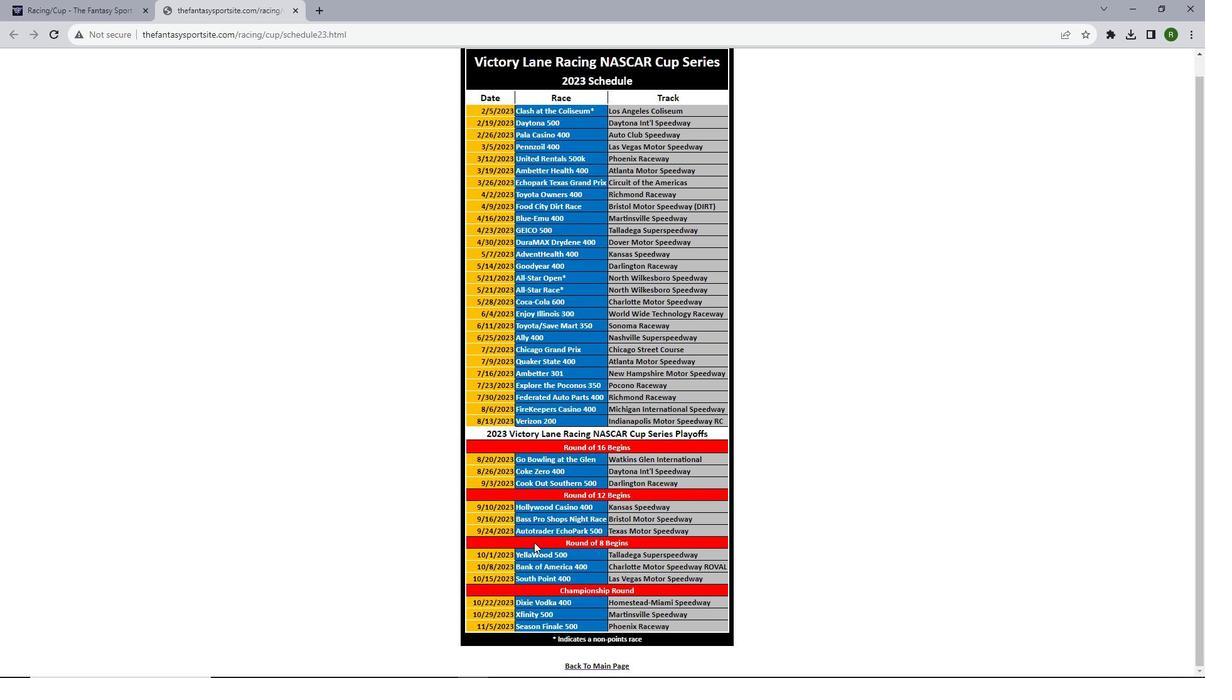 
Action: Mouse scrolled (534, 543) with delta (0, 0)
Screenshot: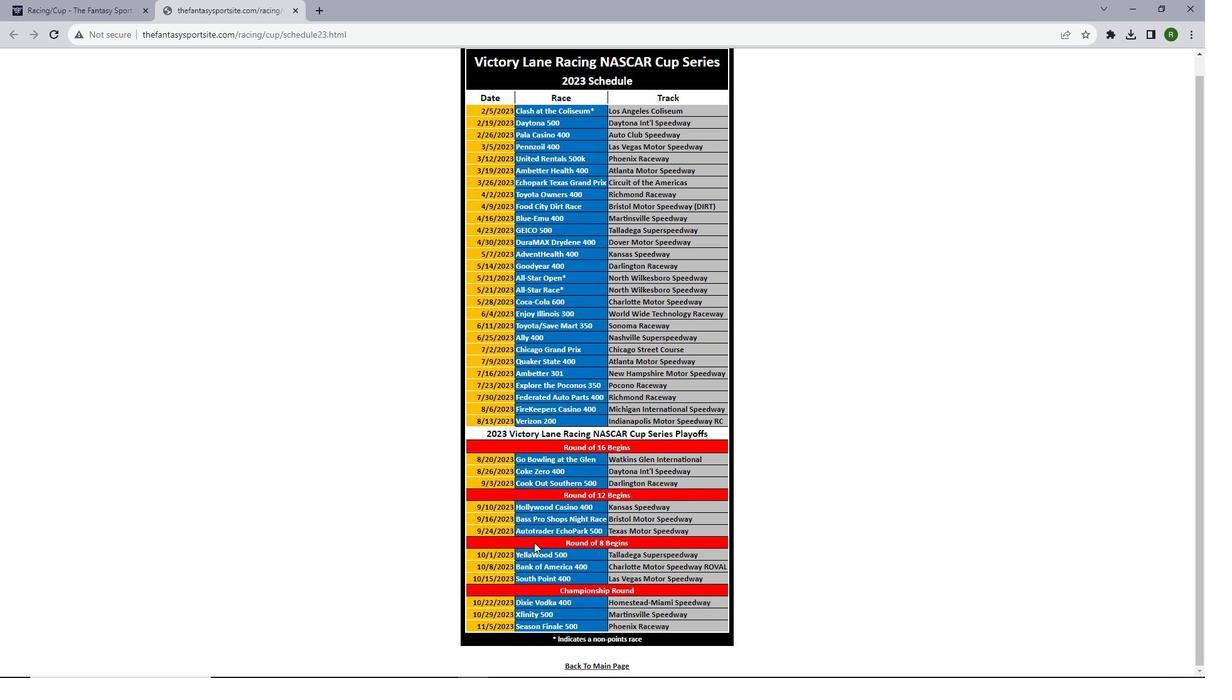 
Action: Mouse scrolled (534, 543) with delta (0, 0)
Screenshot: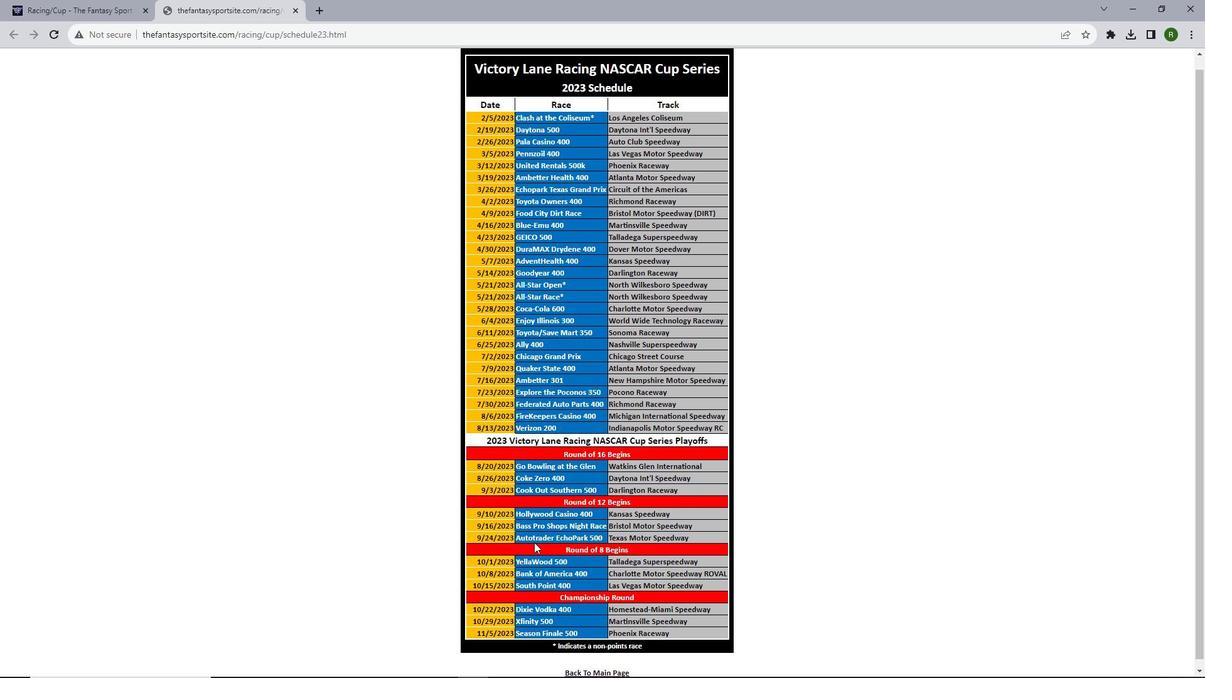 
Action: Mouse scrolled (534, 543) with delta (0, 0)
Screenshot: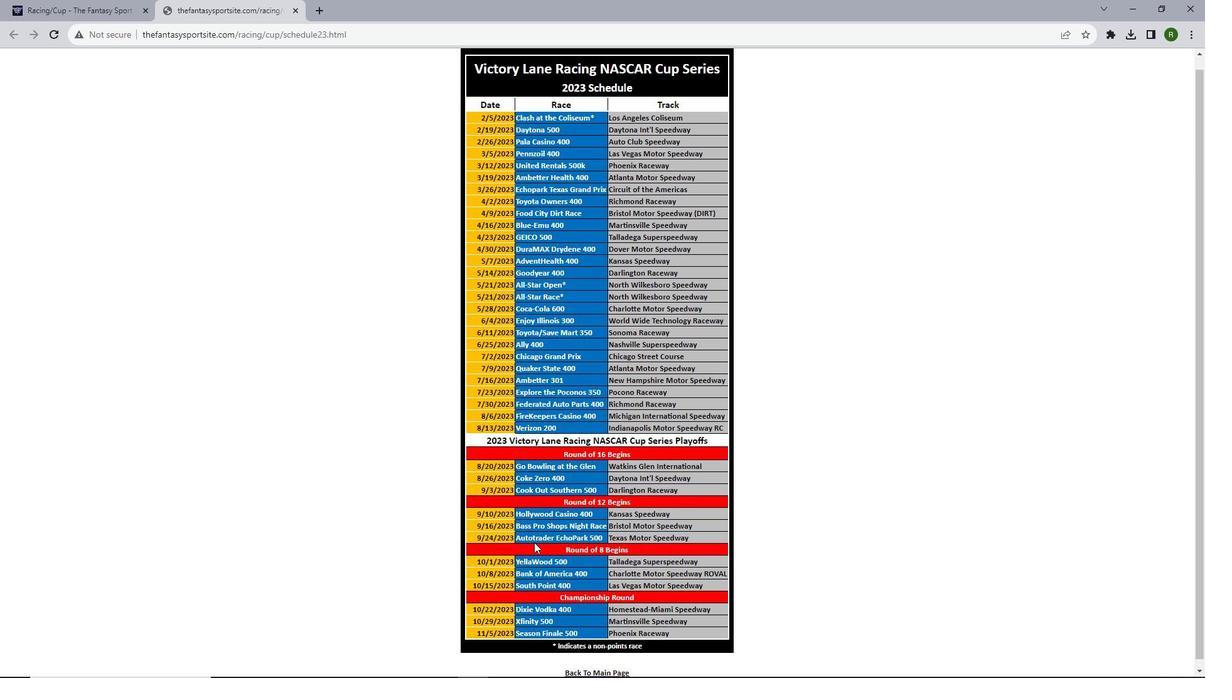
Action: Mouse scrolled (534, 543) with delta (0, 0)
Screenshot: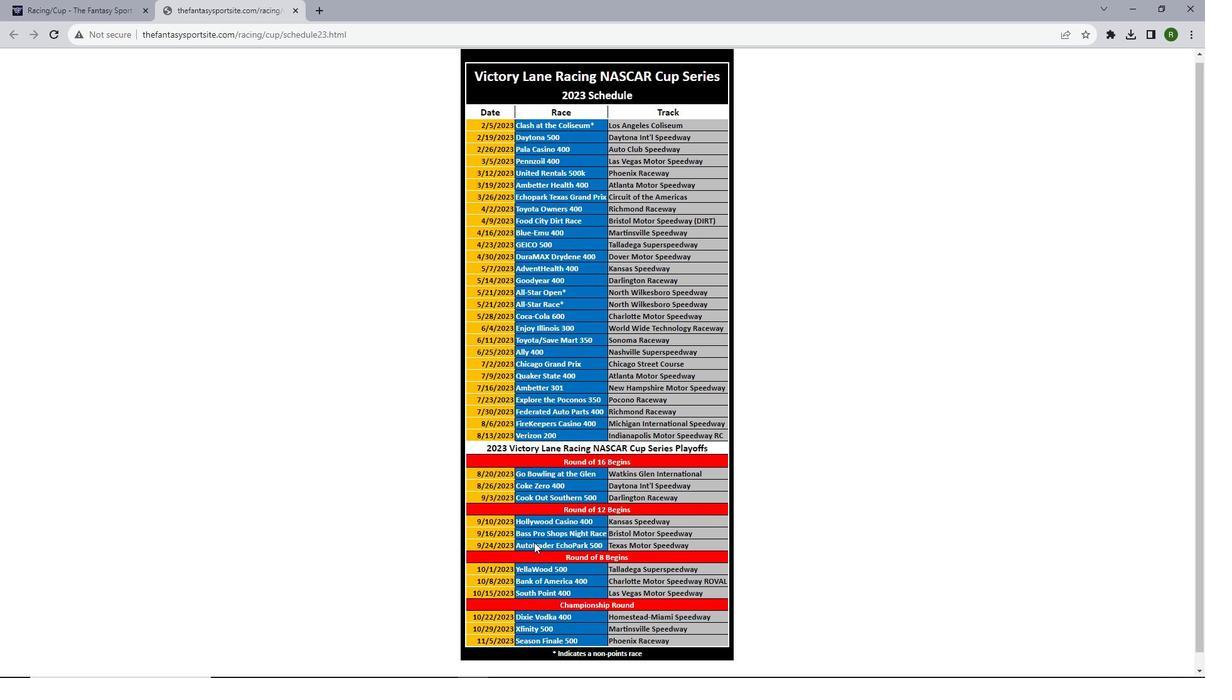
